 Task: Search one way flight ticket for 5 adults, 2 children, 1 infant in seat and 2 infants on lap in economy from Gustavus: Gustavus Airport to Rock Springs: Southwest Wyoming Regional Airport (rock Springs Sweetwater County Airport) on 8-5-2023. Choice of flights is JetBlue. Number of bags: 1 carry on bag and 1 checked bag. Price is upto 77000. Outbound departure time preference is 7:00.
Action: Mouse pressed left at (346, 307)
Screenshot: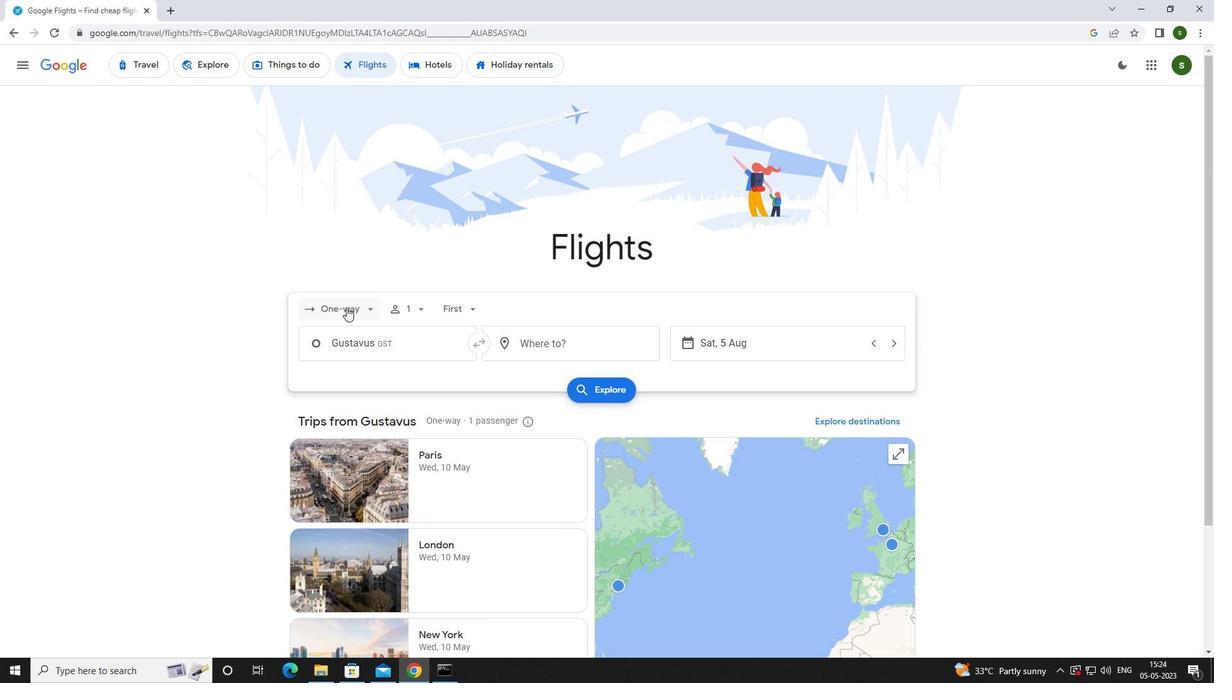 
Action: Mouse moved to (342, 361)
Screenshot: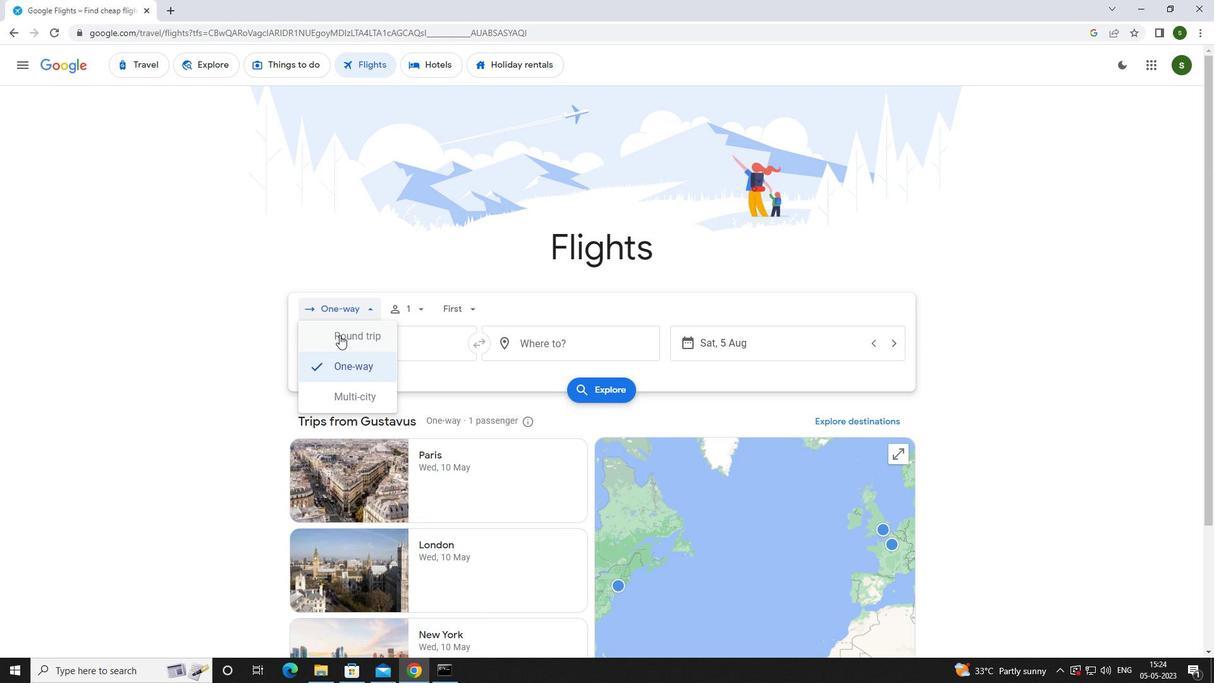 
Action: Mouse pressed left at (342, 361)
Screenshot: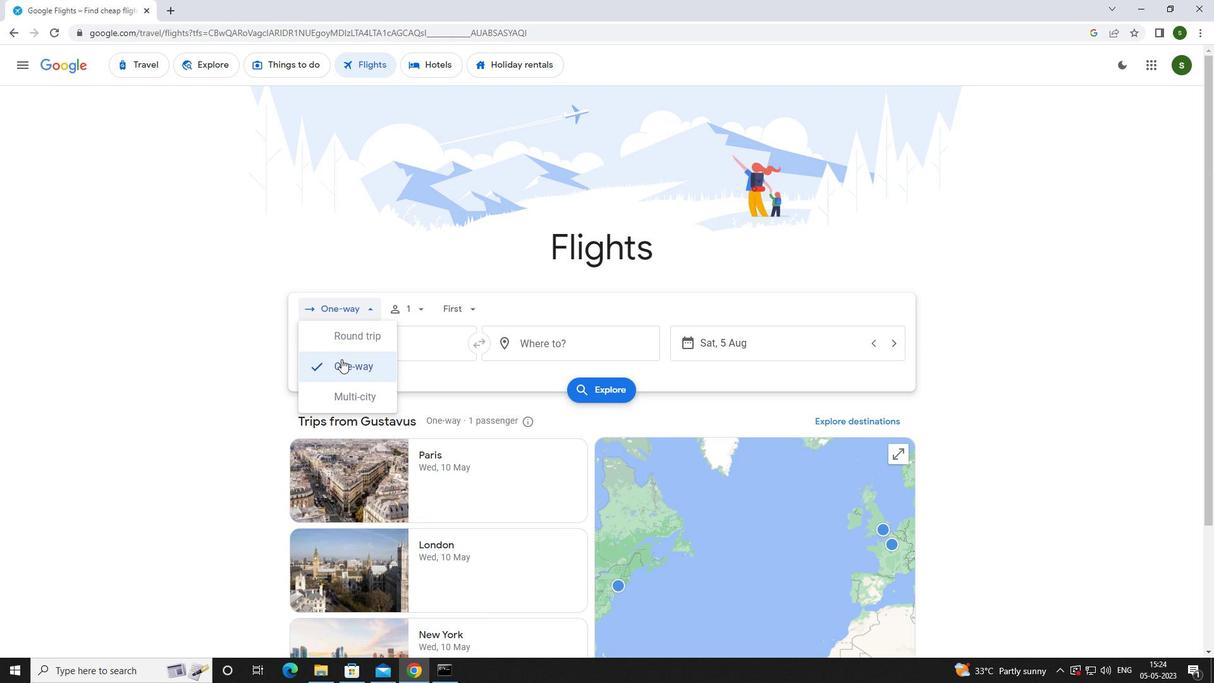 
Action: Mouse moved to (418, 312)
Screenshot: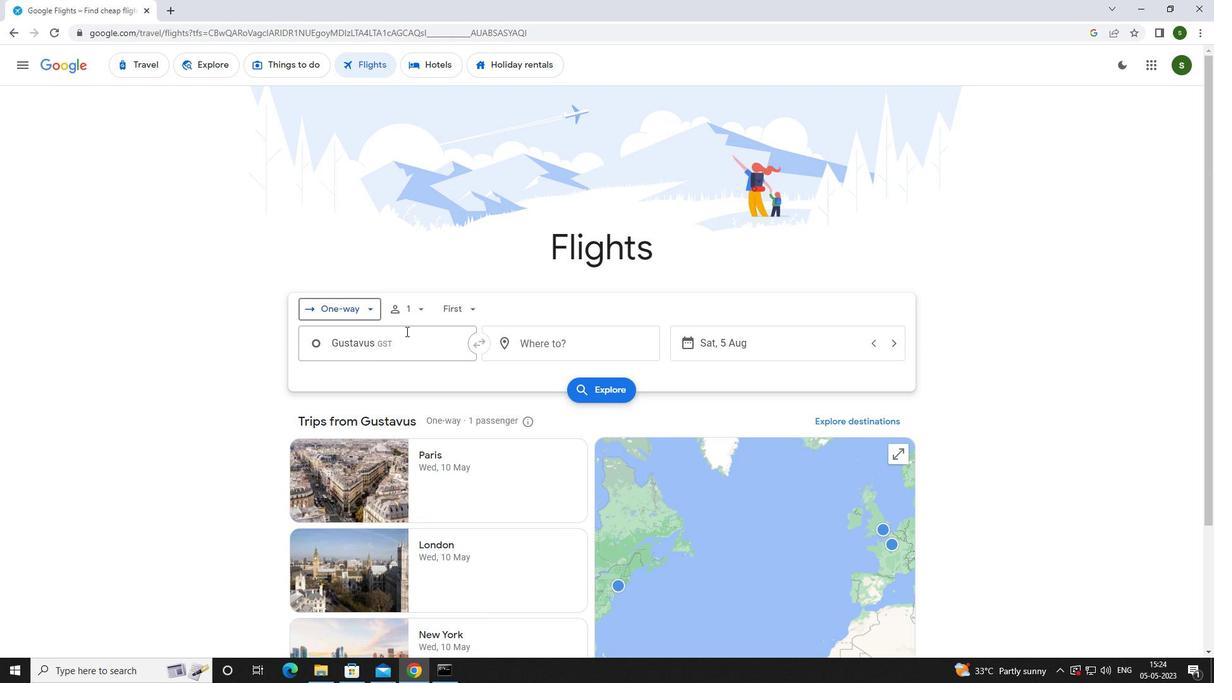
Action: Mouse pressed left at (418, 312)
Screenshot: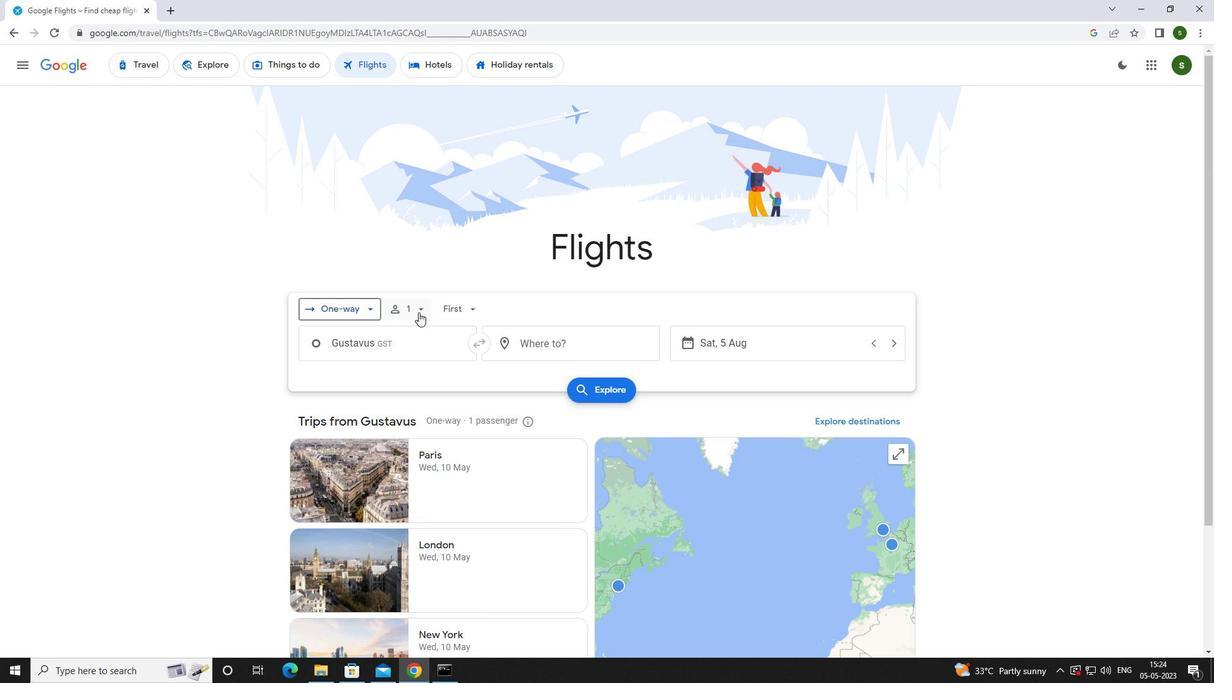 
Action: Mouse moved to (524, 346)
Screenshot: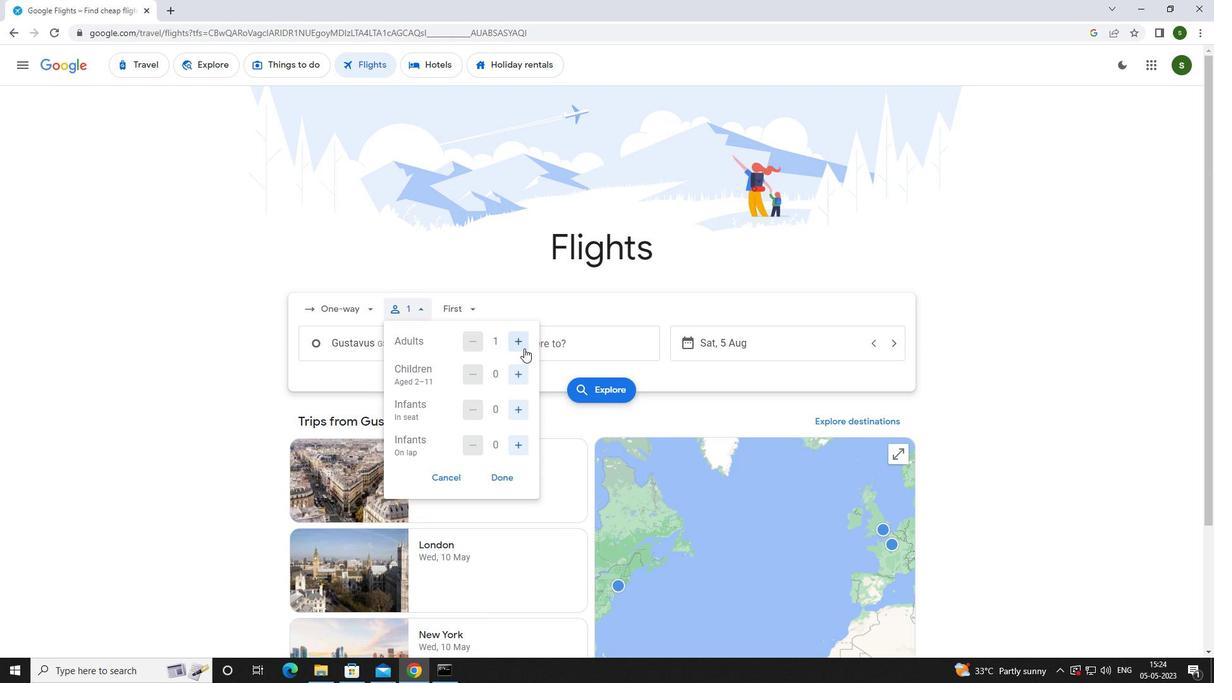 
Action: Mouse pressed left at (524, 346)
Screenshot: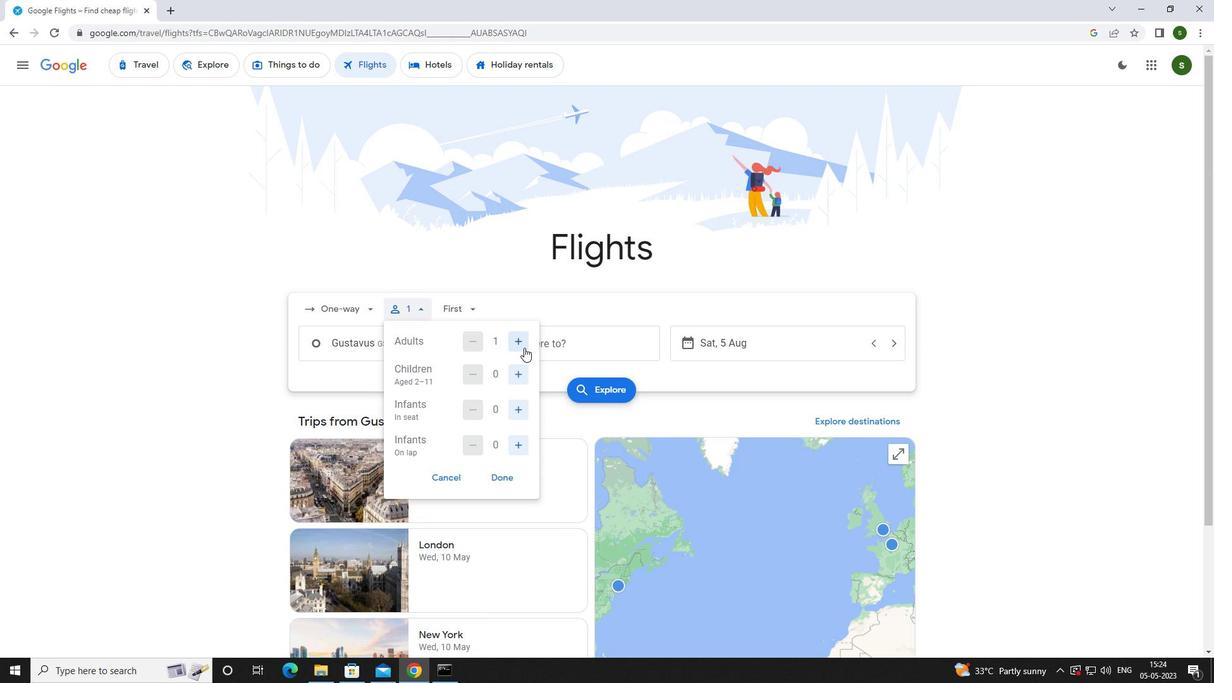 
Action: Mouse pressed left at (524, 346)
Screenshot: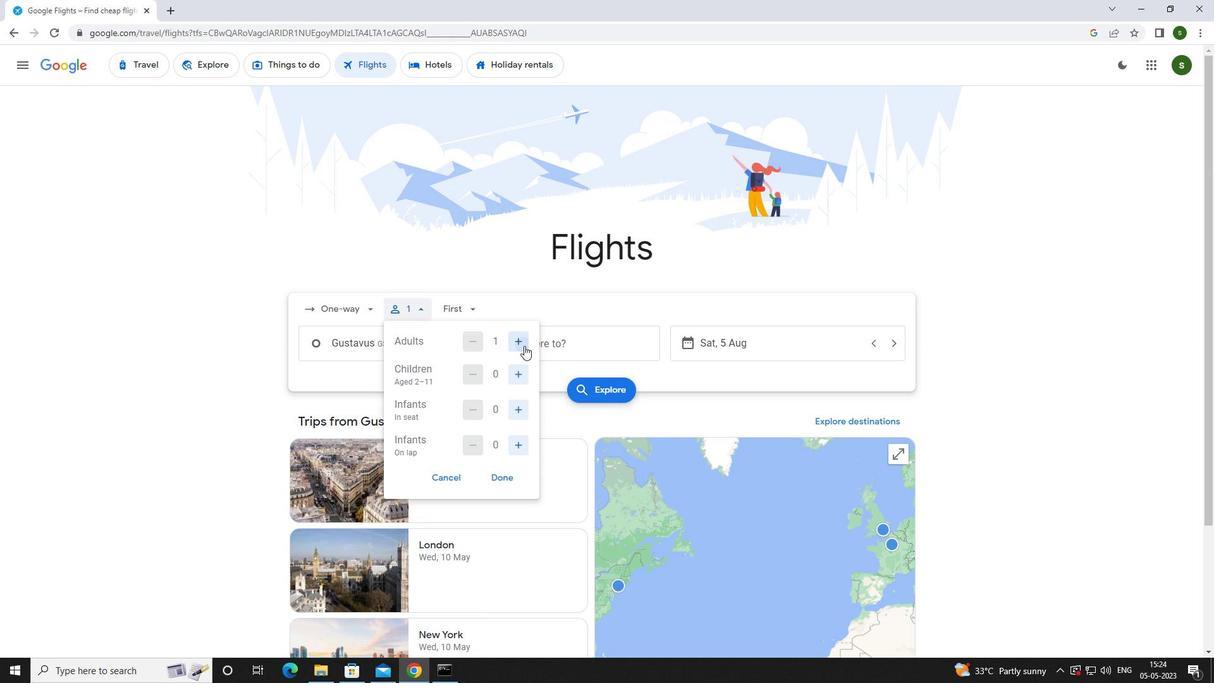
Action: Mouse pressed left at (524, 346)
Screenshot: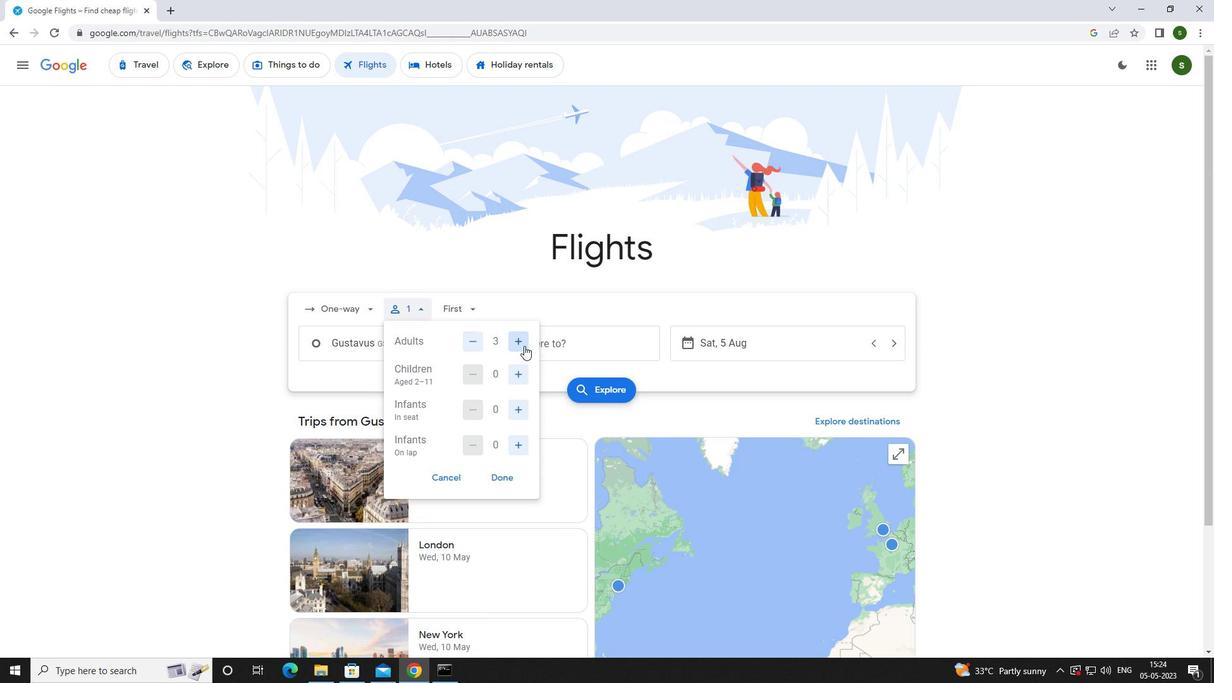 
Action: Mouse pressed left at (524, 346)
Screenshot: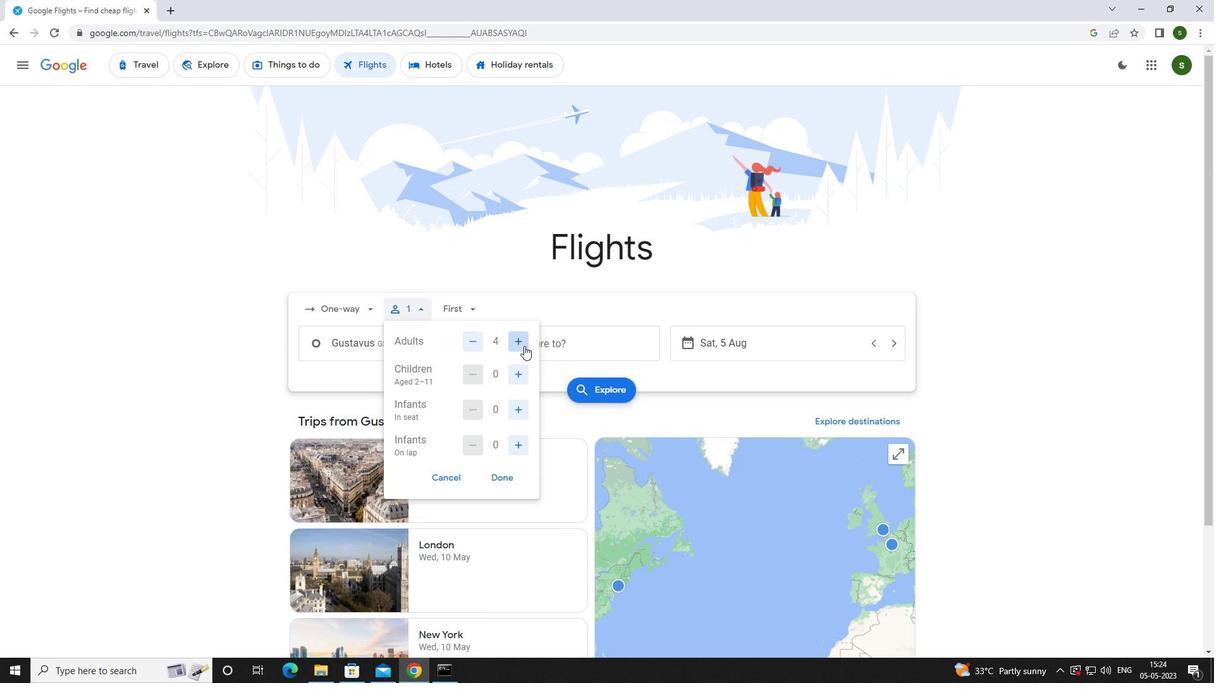 
Action: Mouse moved to (518, 376)
Screenshot: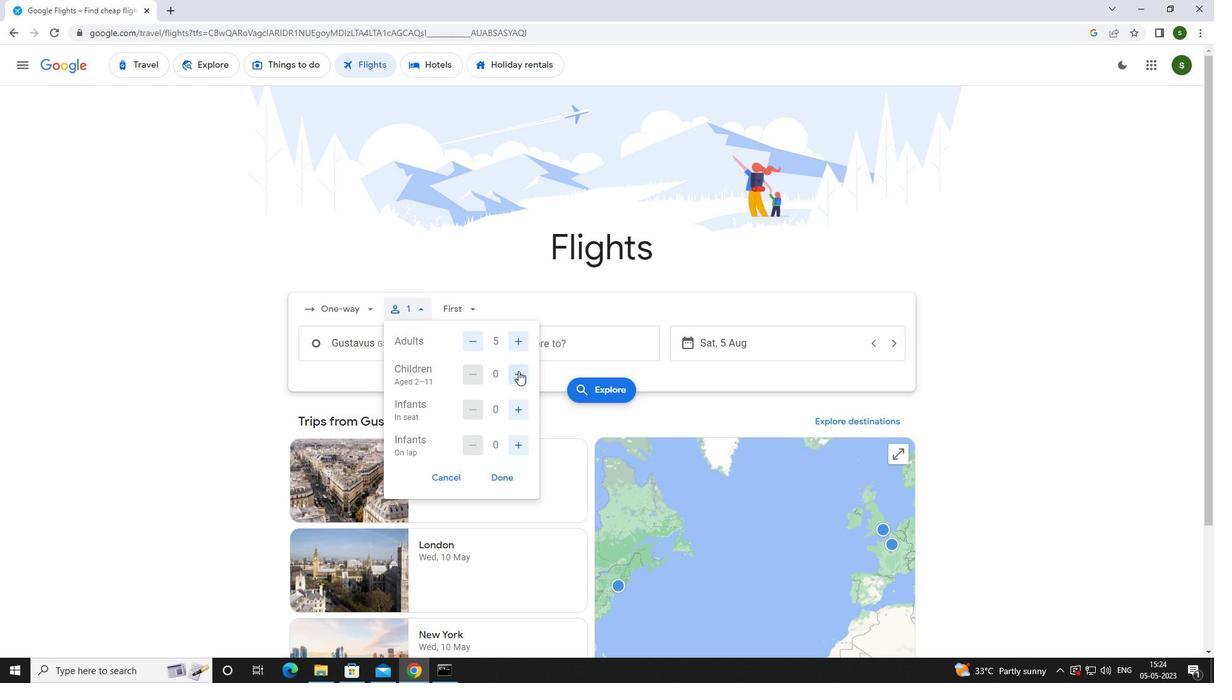 
Action: Mouse pressed left at (518, 376)
Screenshot: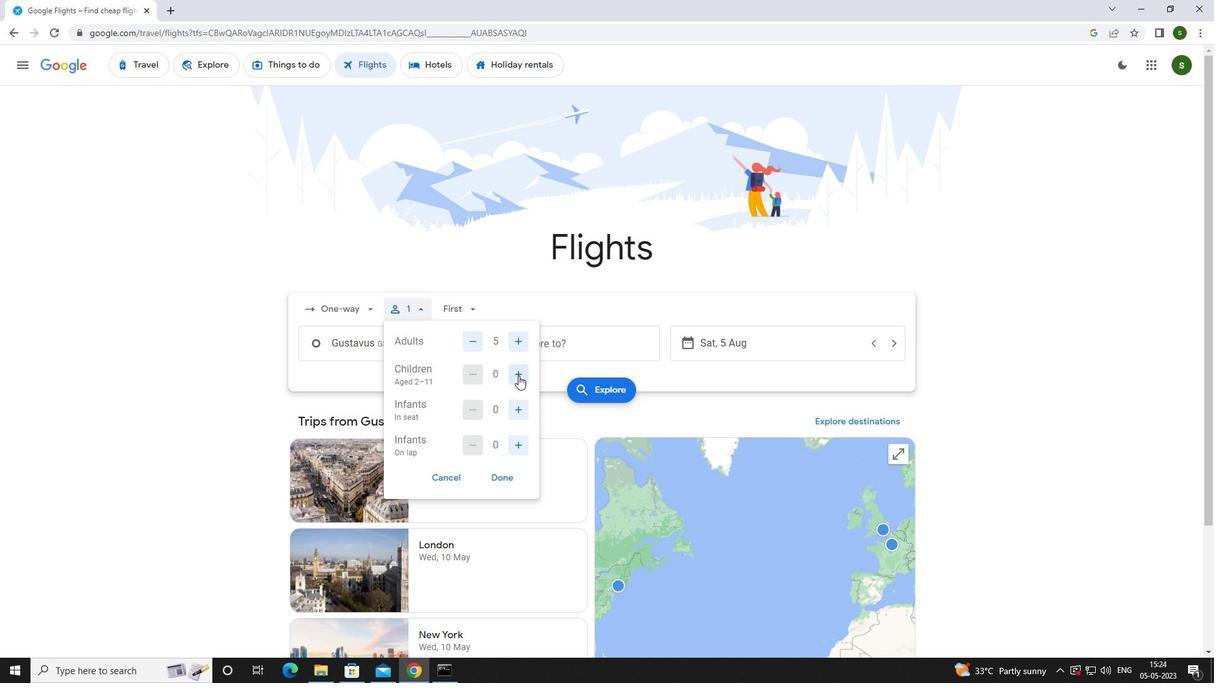 
Action: Mouse pressed left at (518, 376)
Screenshot: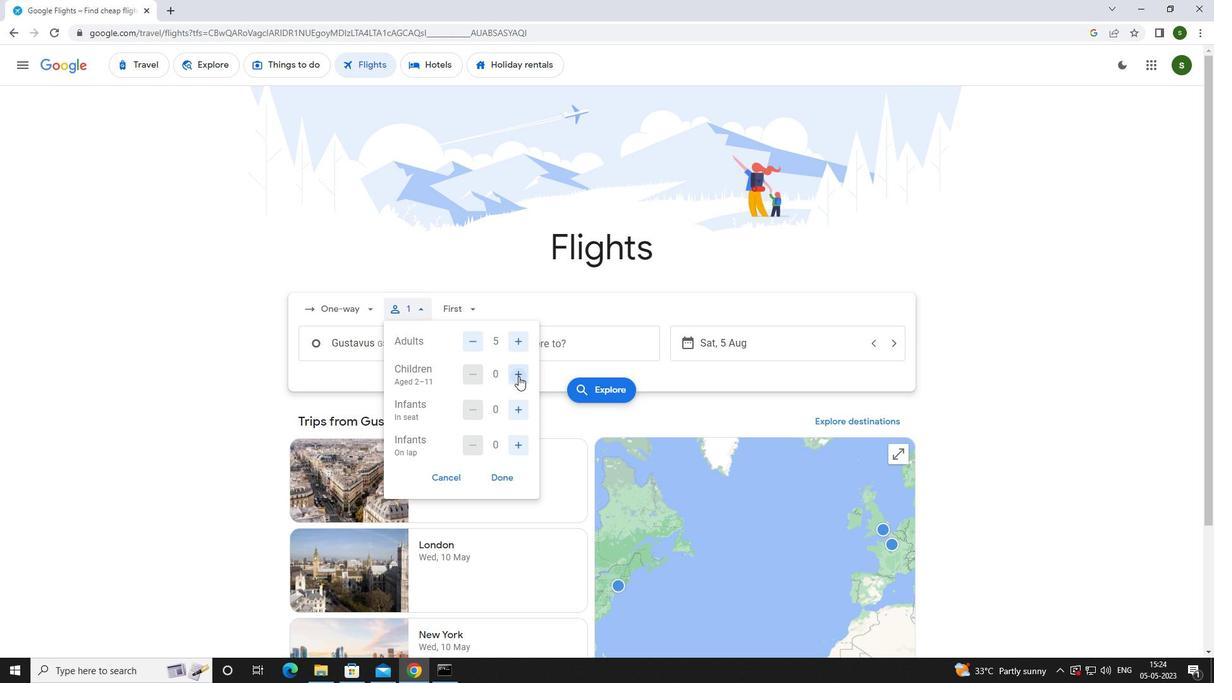 
Action: Mouse moved to (516, 403)
Screenshot: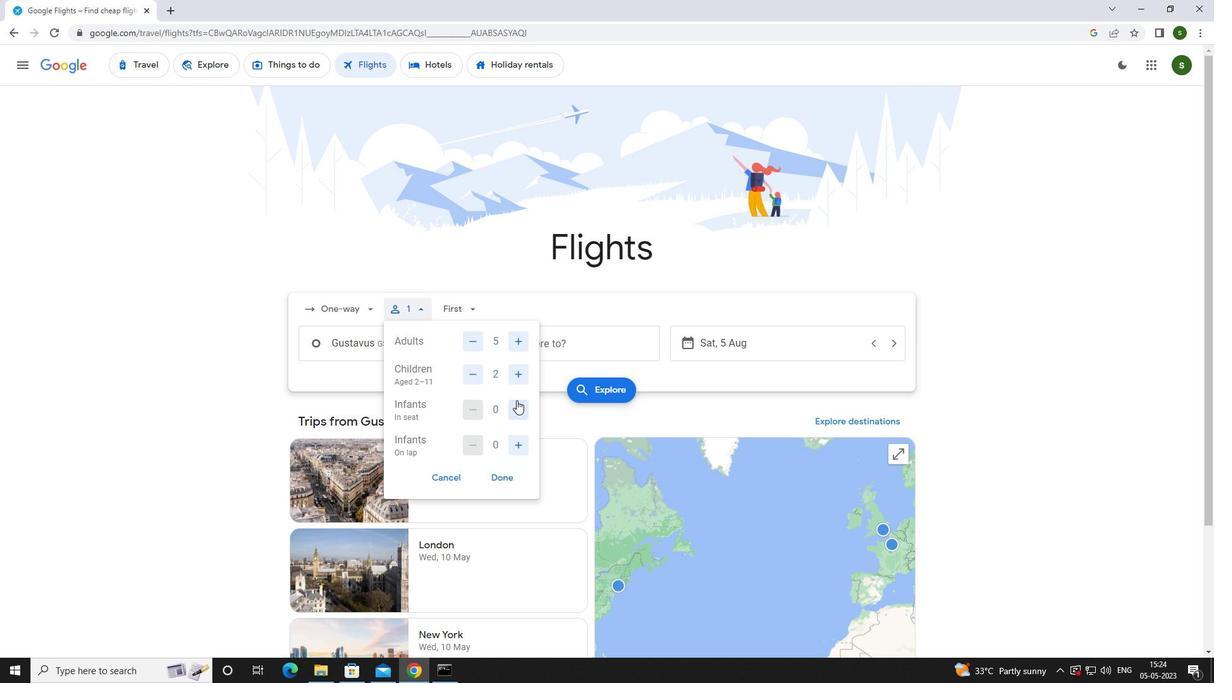 
Action: Mouse pressed left at (516, 403)
Screenshot: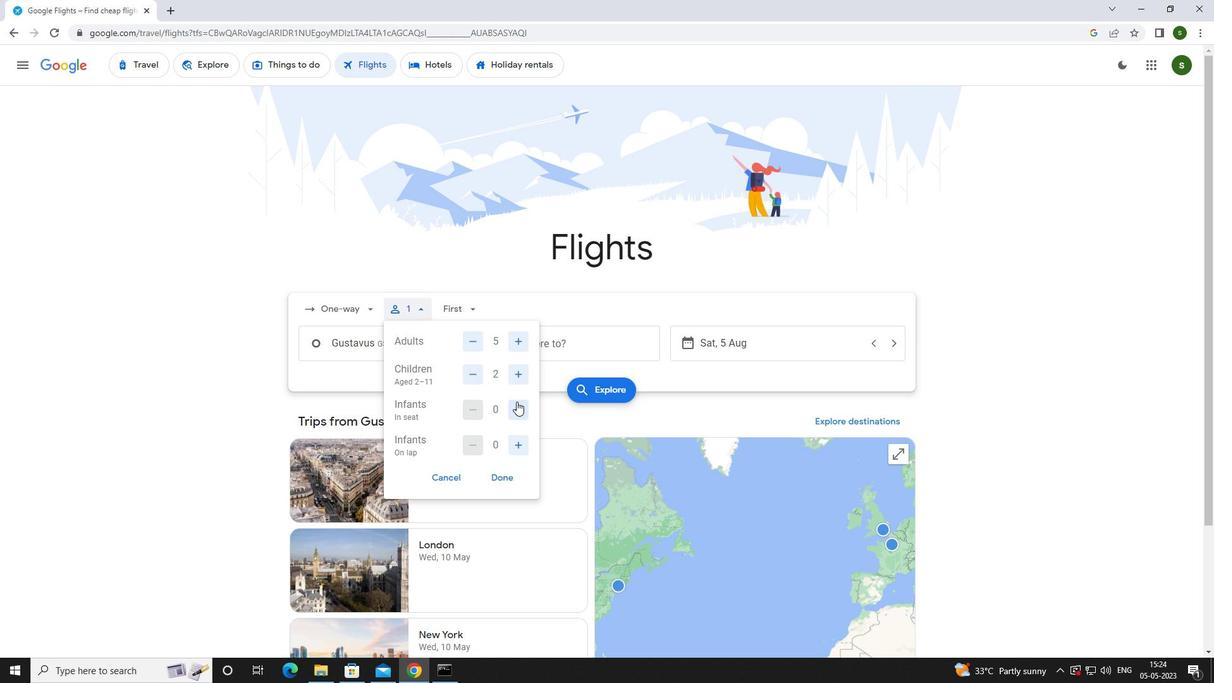 
Action: Mouse moved to (520, 446)
Screenshot: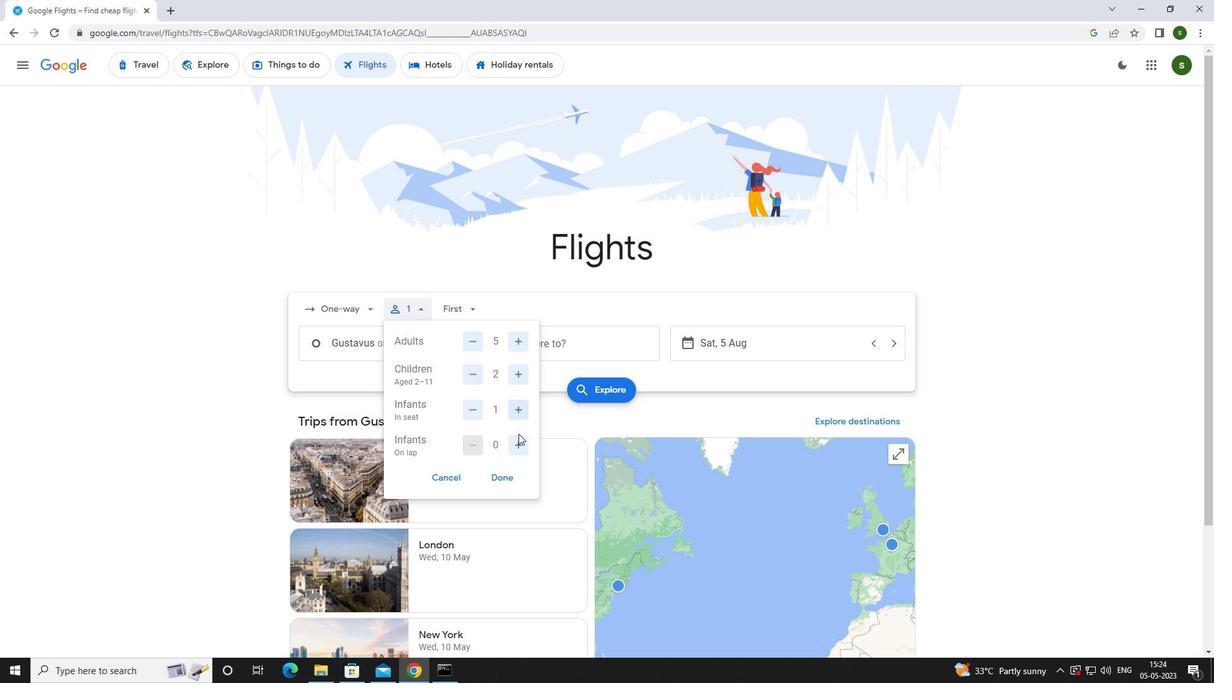 
Action: Mouse pressed left at (520, 446)
Screenshot: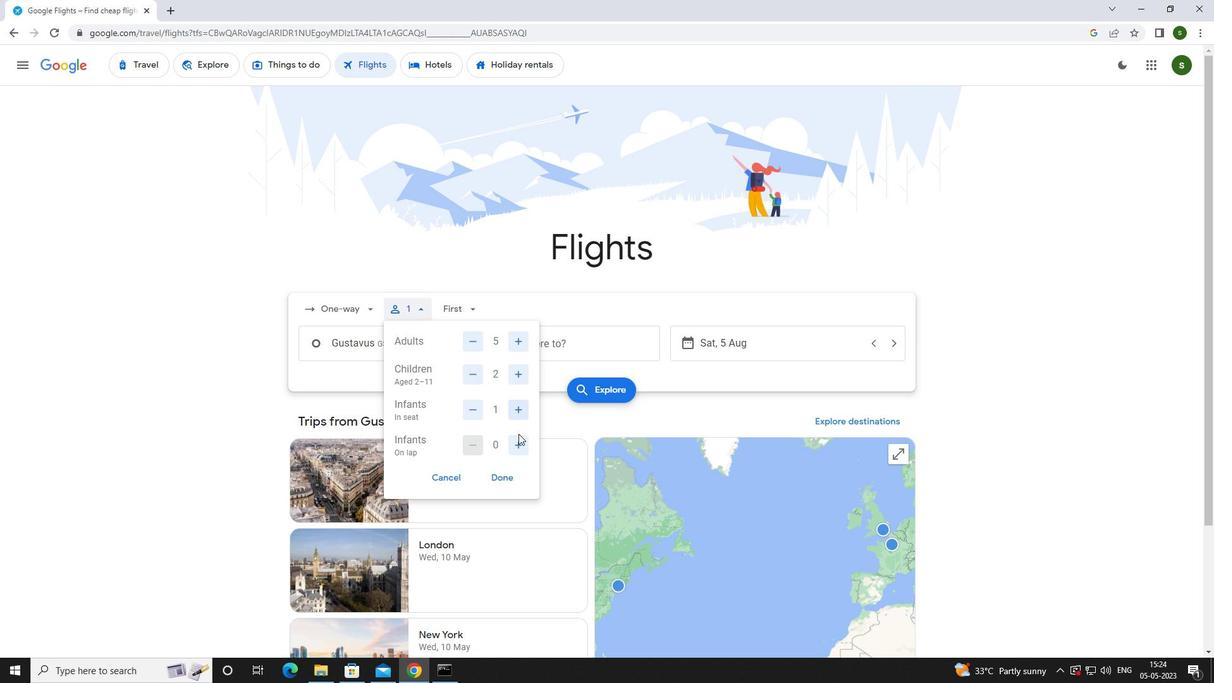 
Action: Mouse moved to (472, 305)
Screenshot: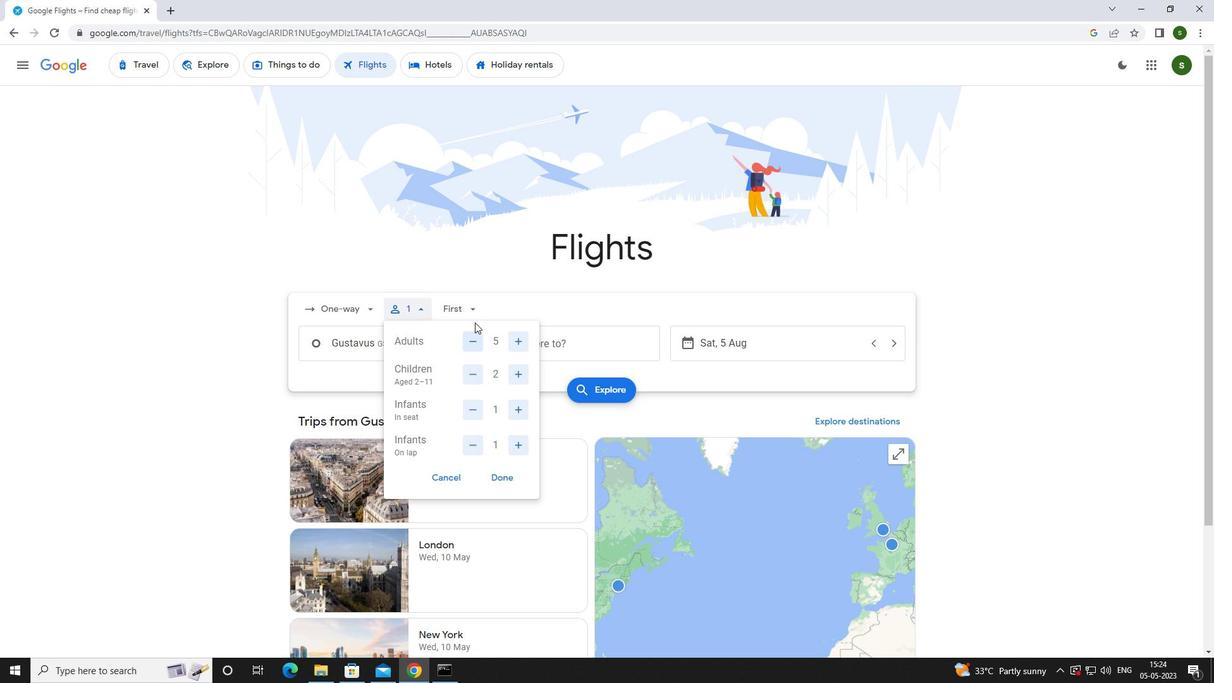 
Action: Mouse pressed left at (472, 305)
Screenshot: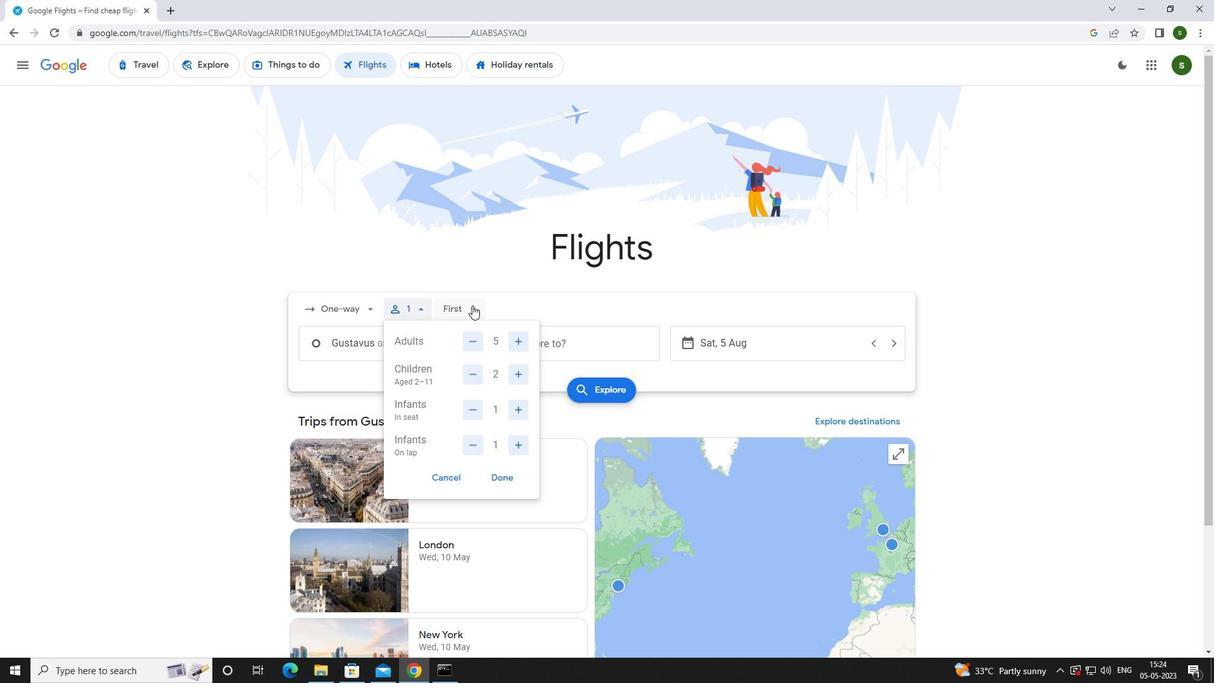 
Action: Mouse moved to (489, 340)
Screenshot: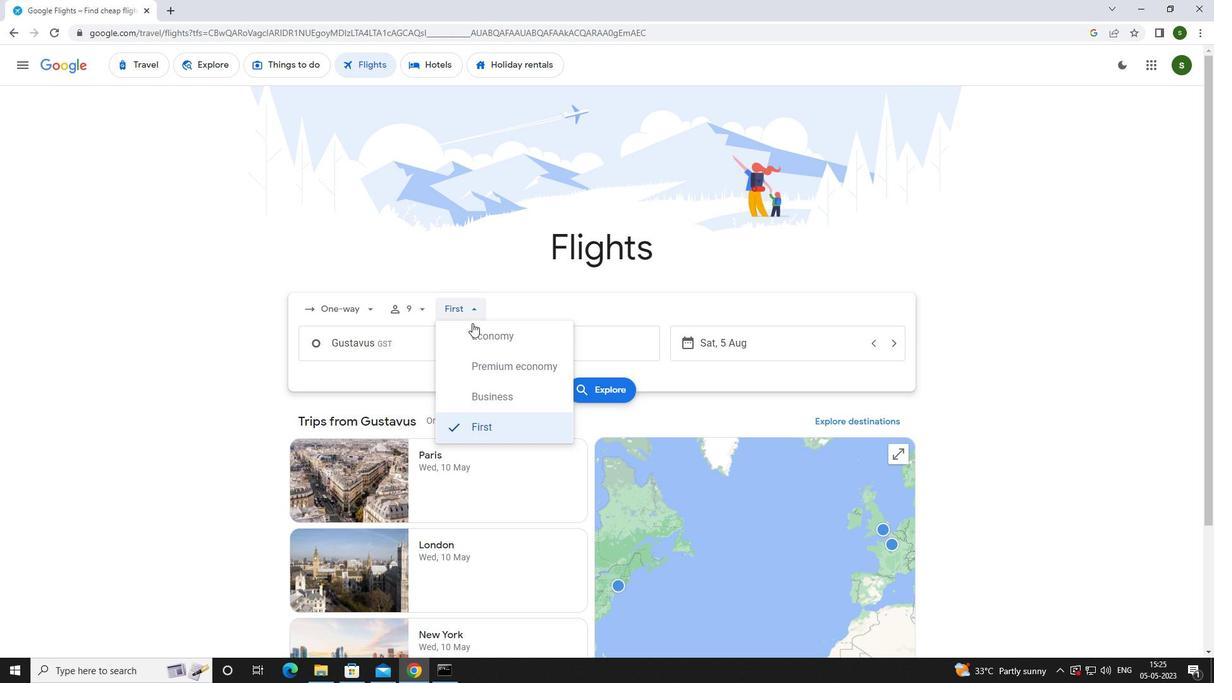 
Action: Mouse pressed left at (489, 340)
Screenshot: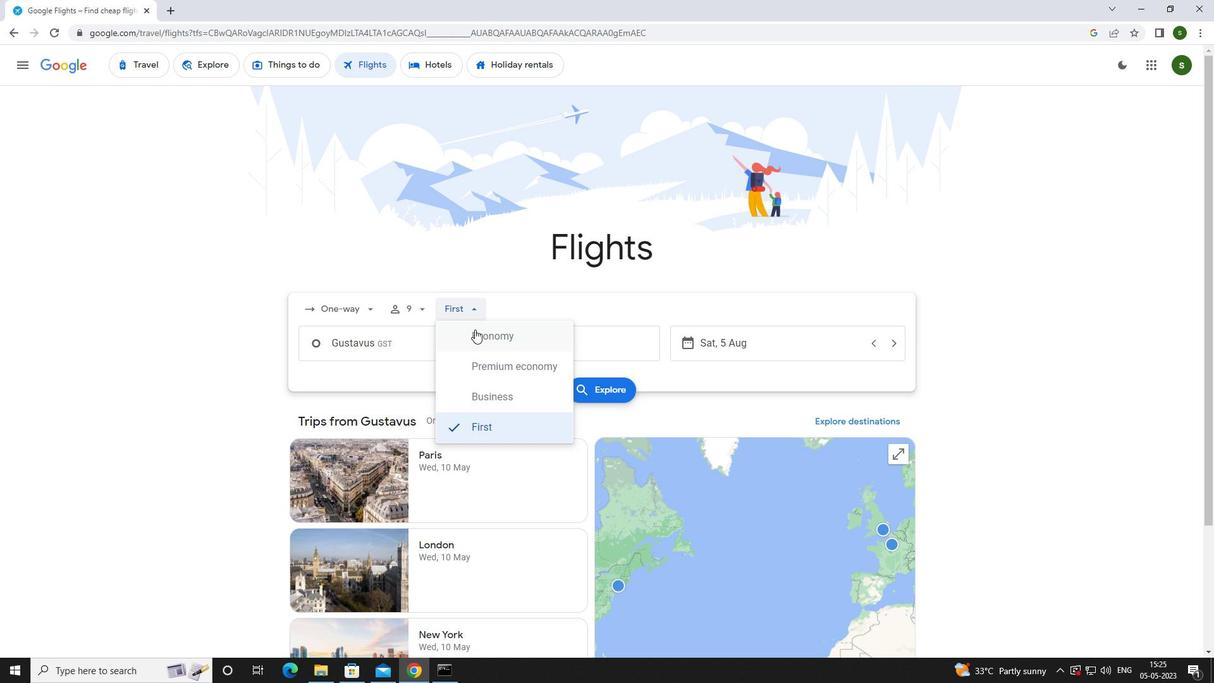 
Action: Mouse moved to (439, 344)
Screenshot: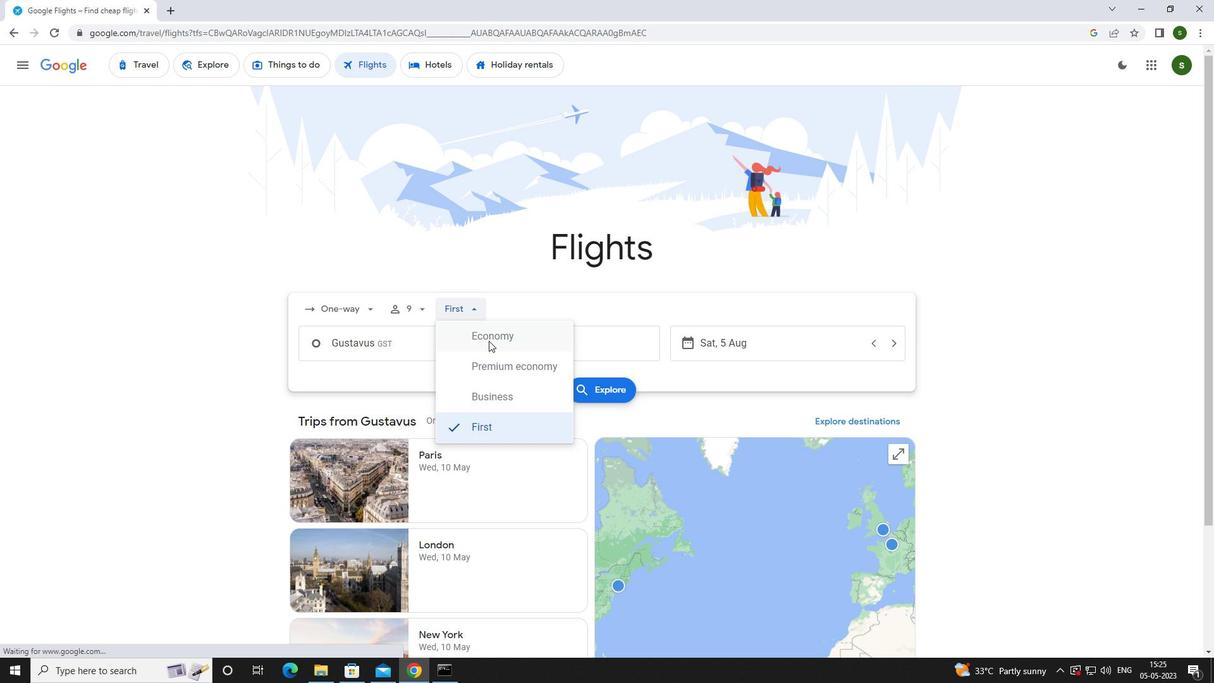 
Action: Mouse pressed left at (439, 344)
Screenshot: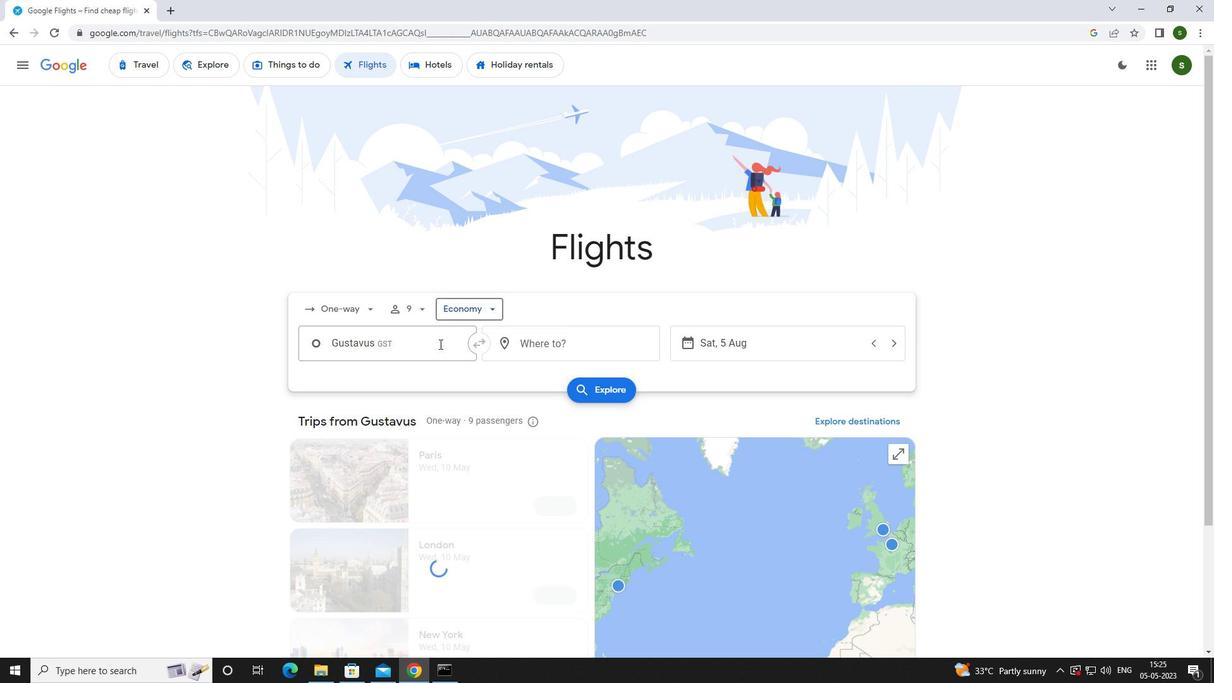 
Action: Mouse moved to (439, 344)
Screenshot: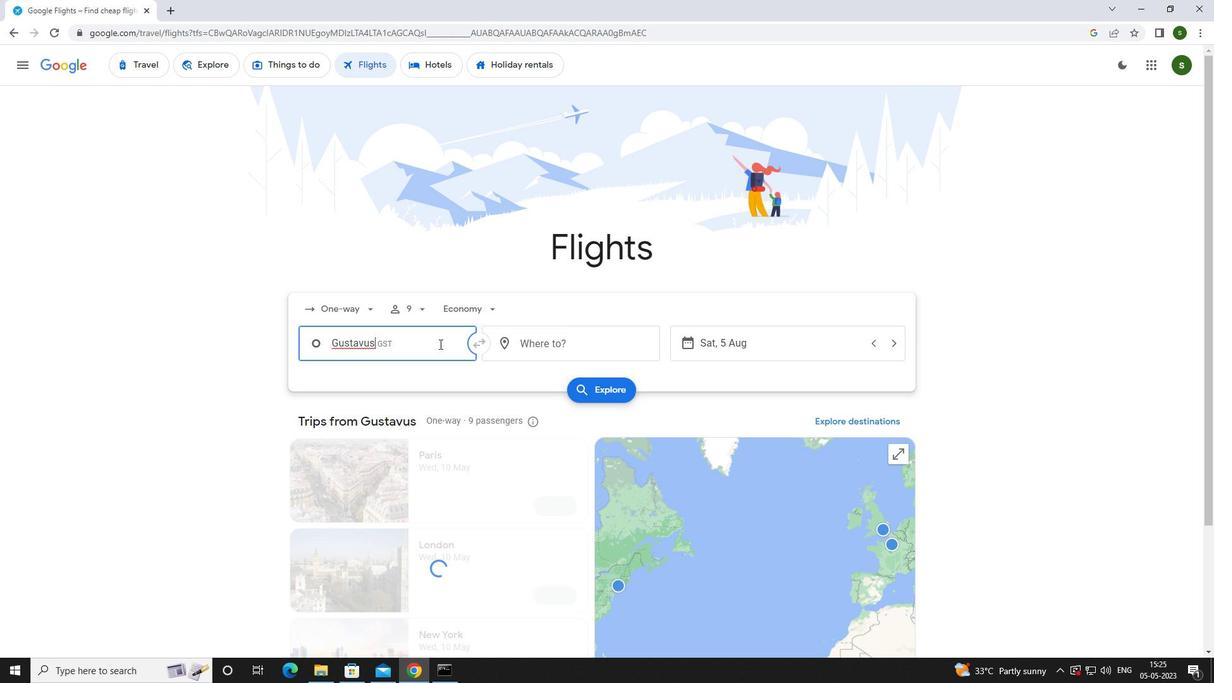 
Action: Key pressed <Key.caps_lock>g<Key.caps_lock>ustavus
Screenshot: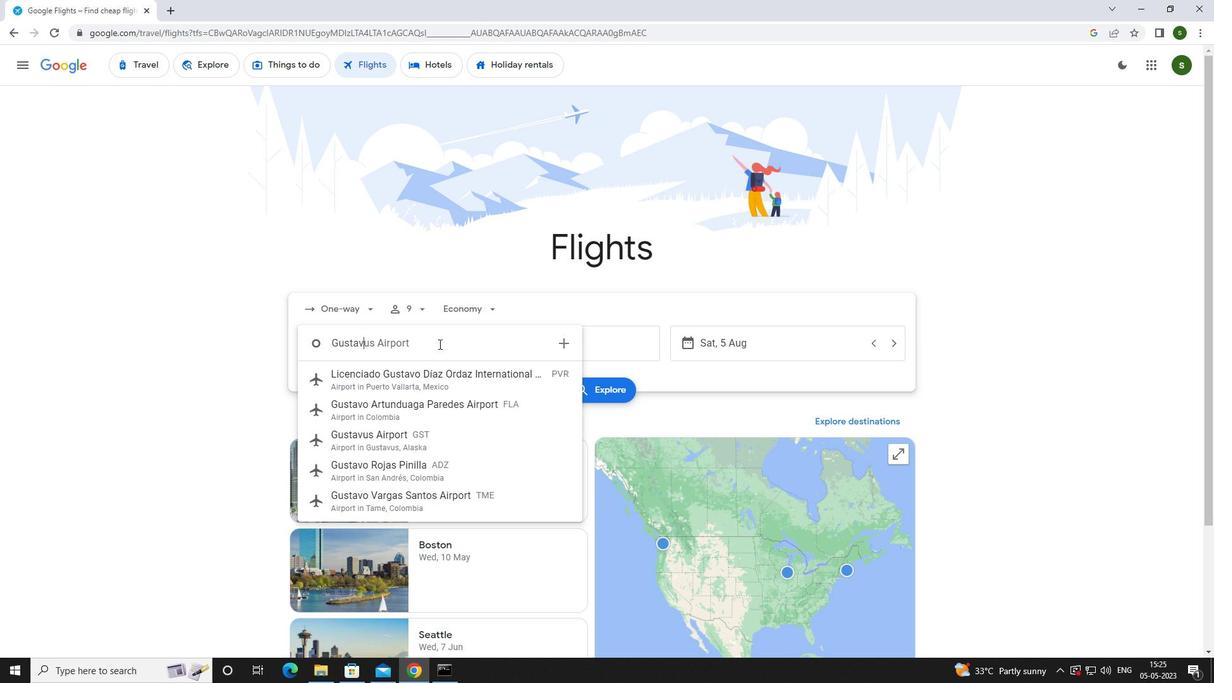 
Action: Mouse moved to (437, 372)
Screenshot: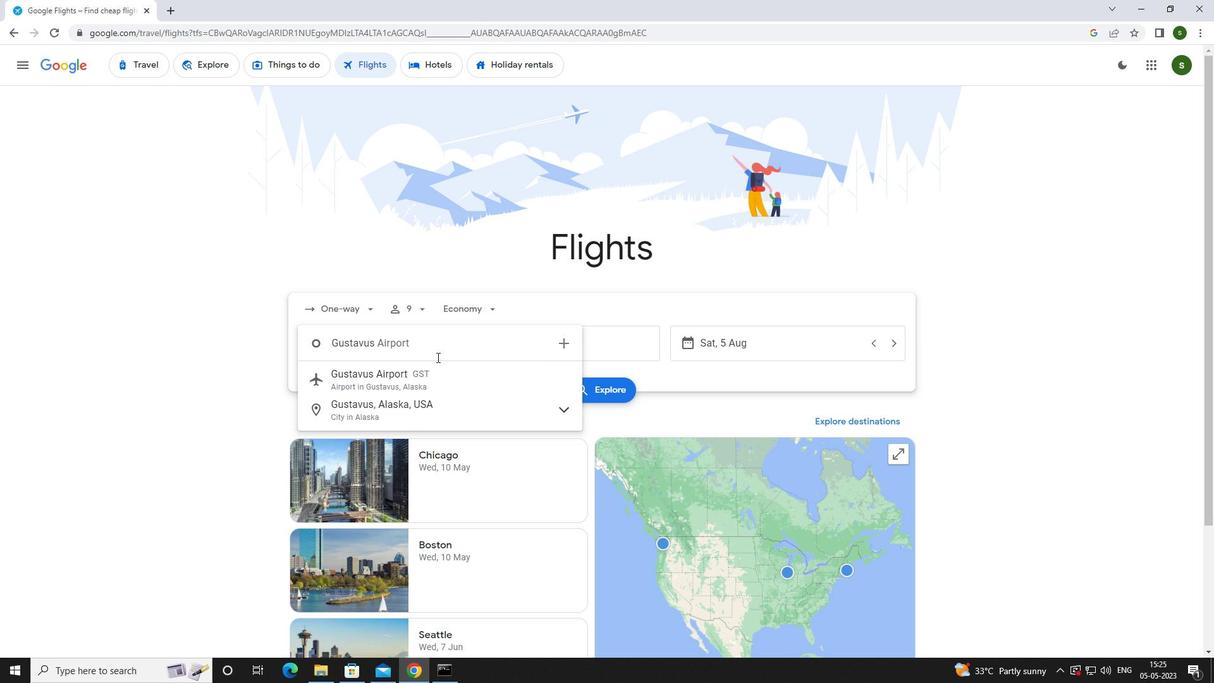 
Action: Mouse pressed left at (437, 372)
Screenshot: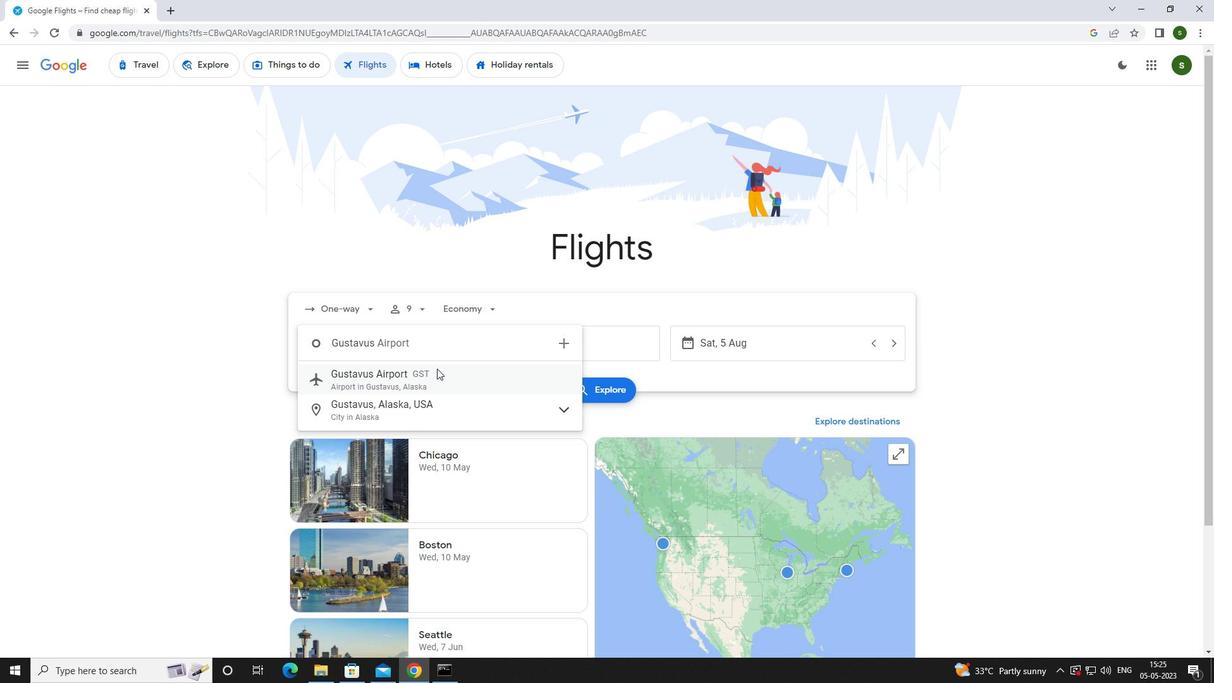 
Action: Mouse moved to (576, 349)
Screenshot: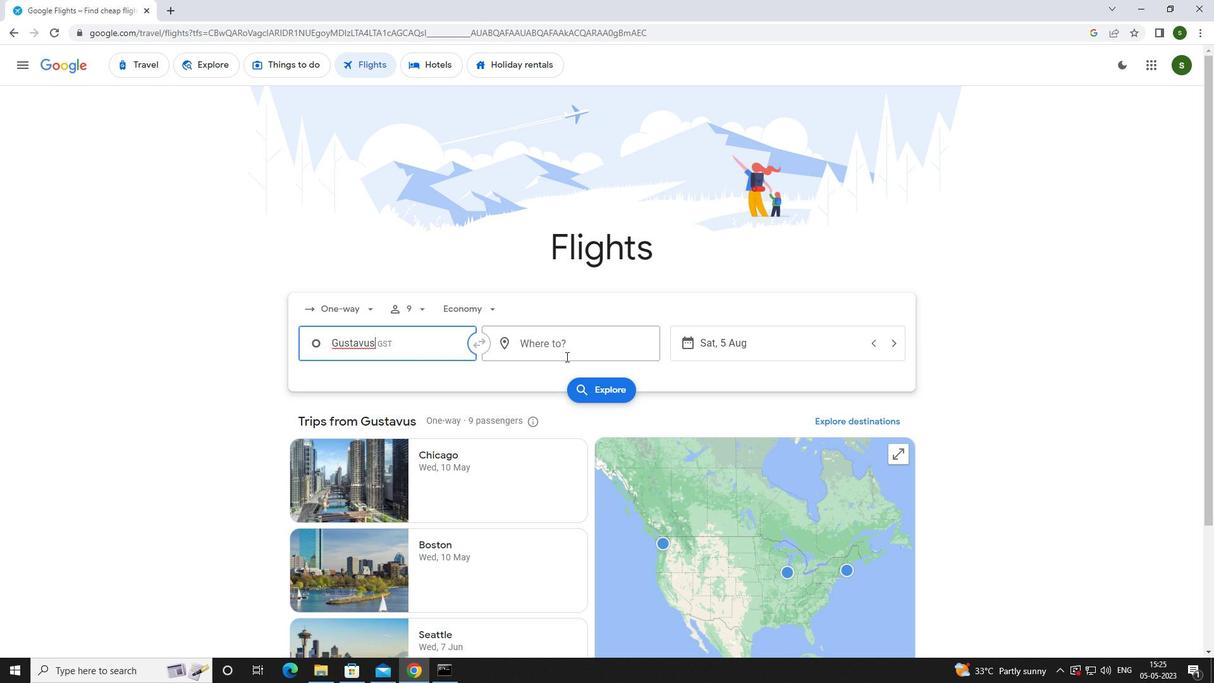 
Action: Mouse pressed left at (576, 349)
Screenshot: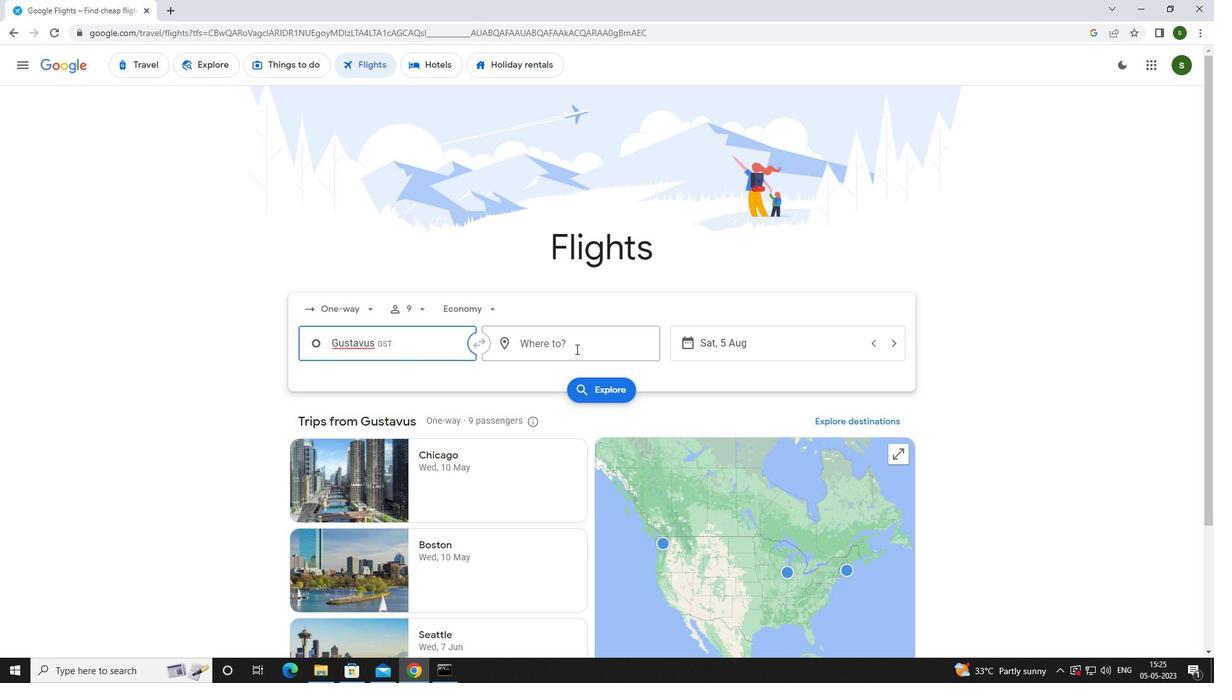 
Action: Key pressed <Key.caps_lock>r<Key.caps_lock>ock<Key.space><Key.caps_lock>s<Key.caps_lock>pring
Screenshot: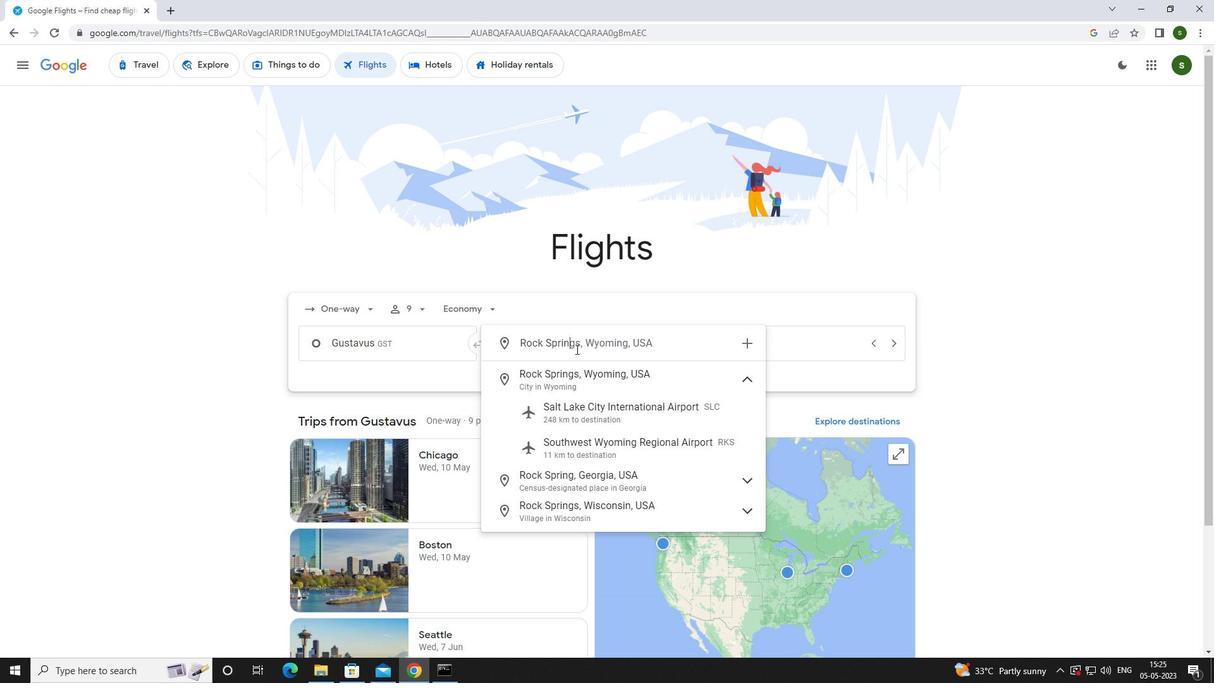 
Action: Mouse moved to (589, 439)
Screenshot: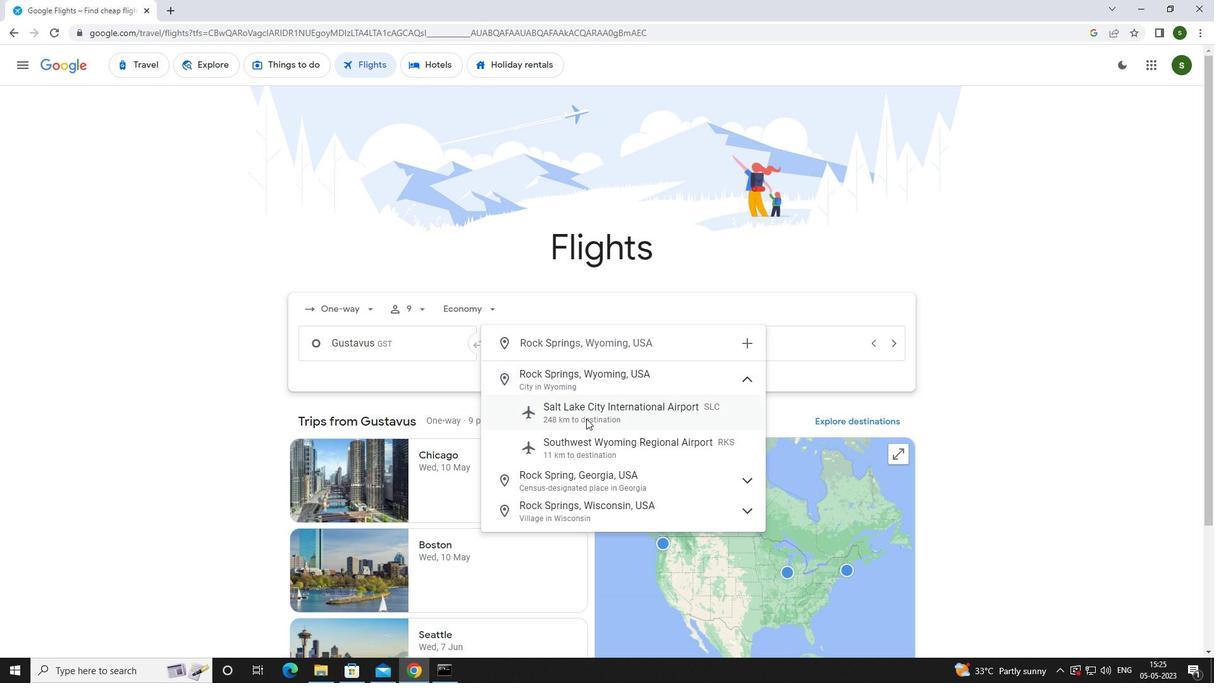 
Action: Mouse pressed left at (589, 439)
Screenshot: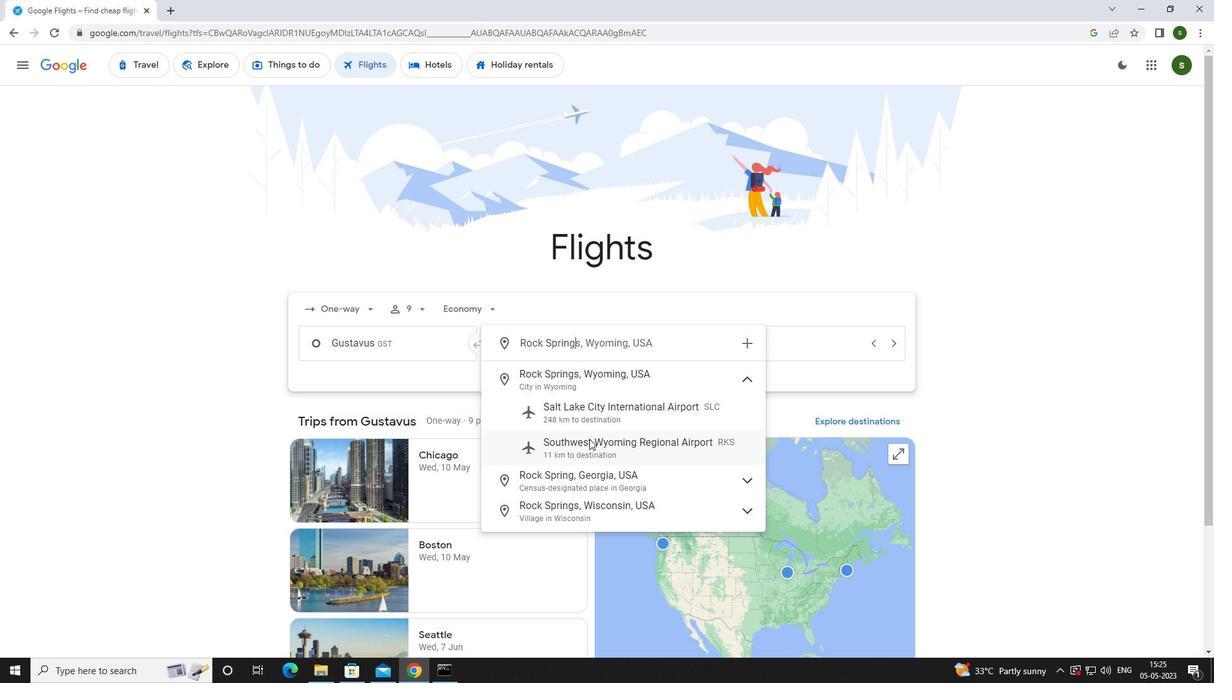 
Action: Mouse moved to (762, 339)
Screenshot: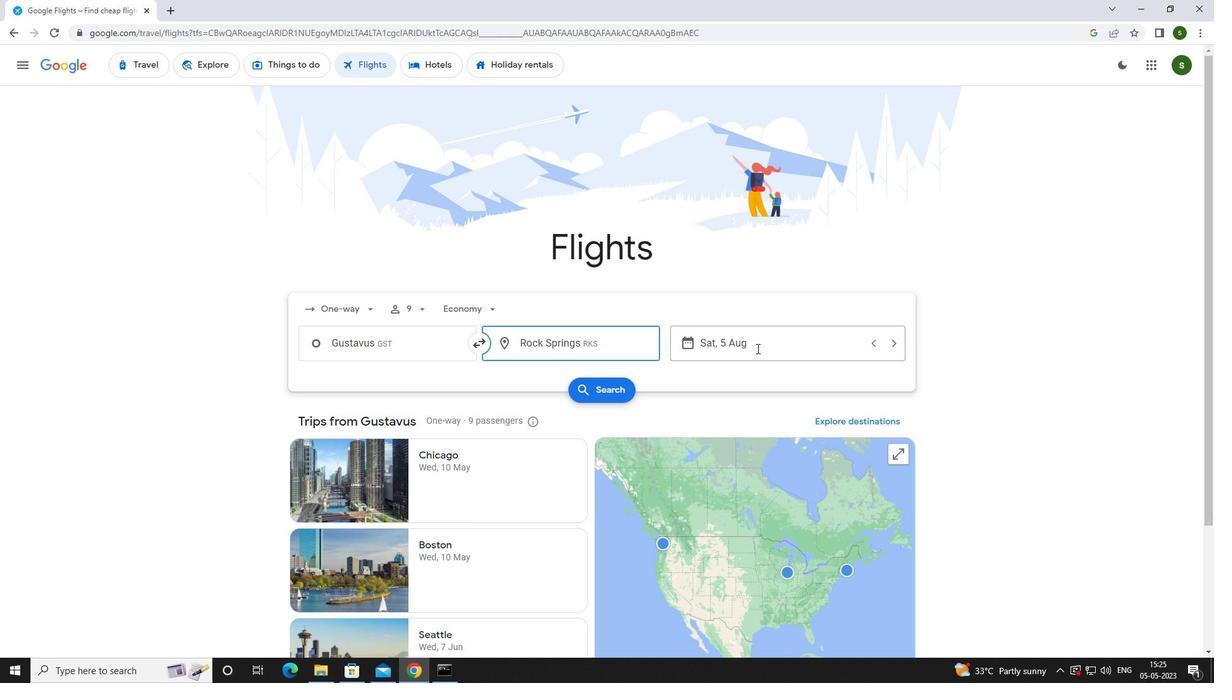 
Action: Mouse pressed left at (762, 339)
Screenshot: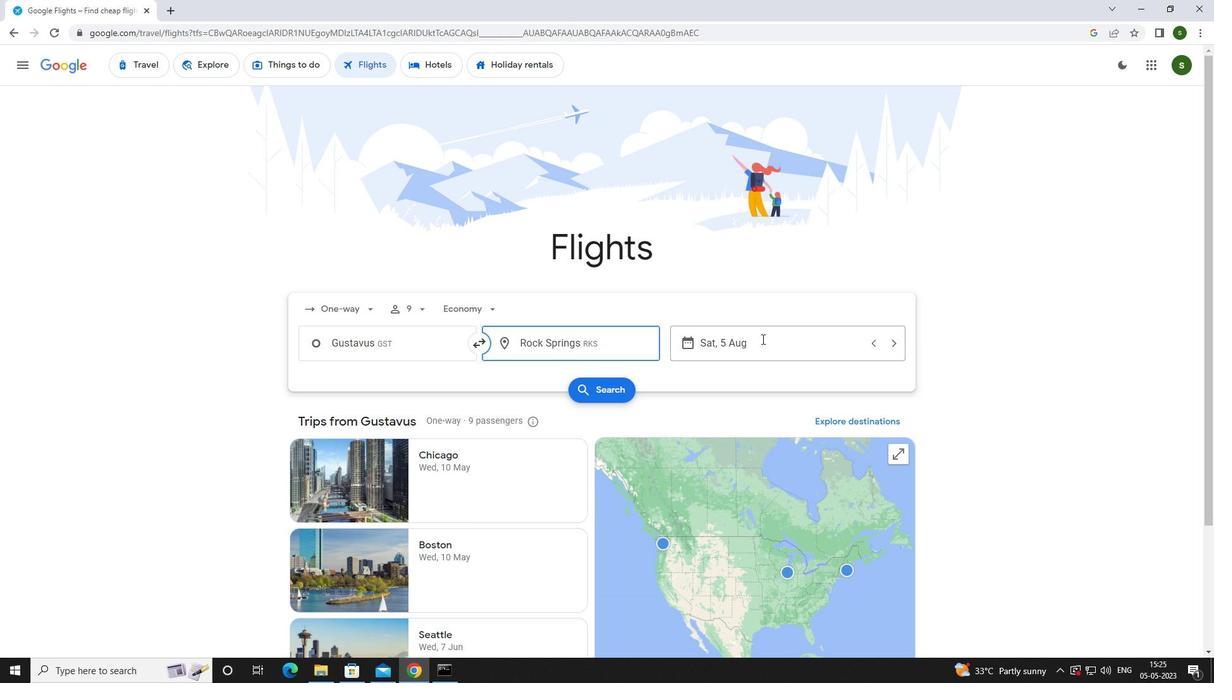 
Action: Mouse moved to (634, 426)
Screenshot: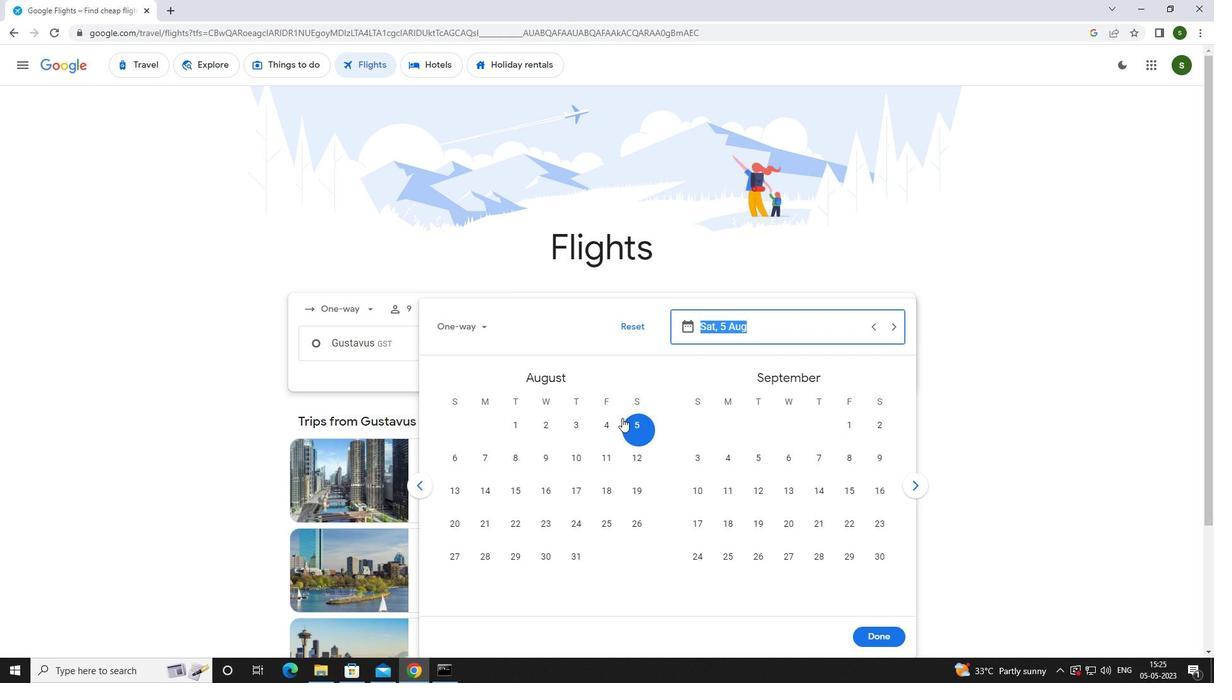 
Action: Mouse pressed left at (634, 426)
Screenshot: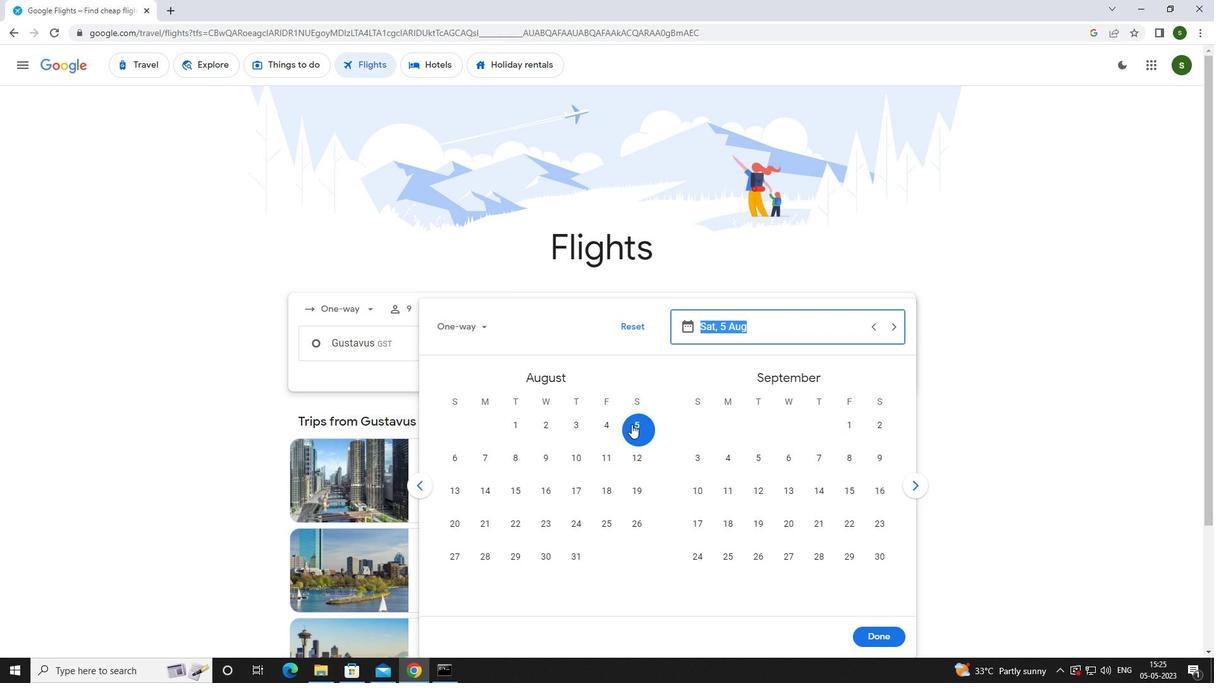 
Action: Mouse moved to (884, 639)
Screenshot: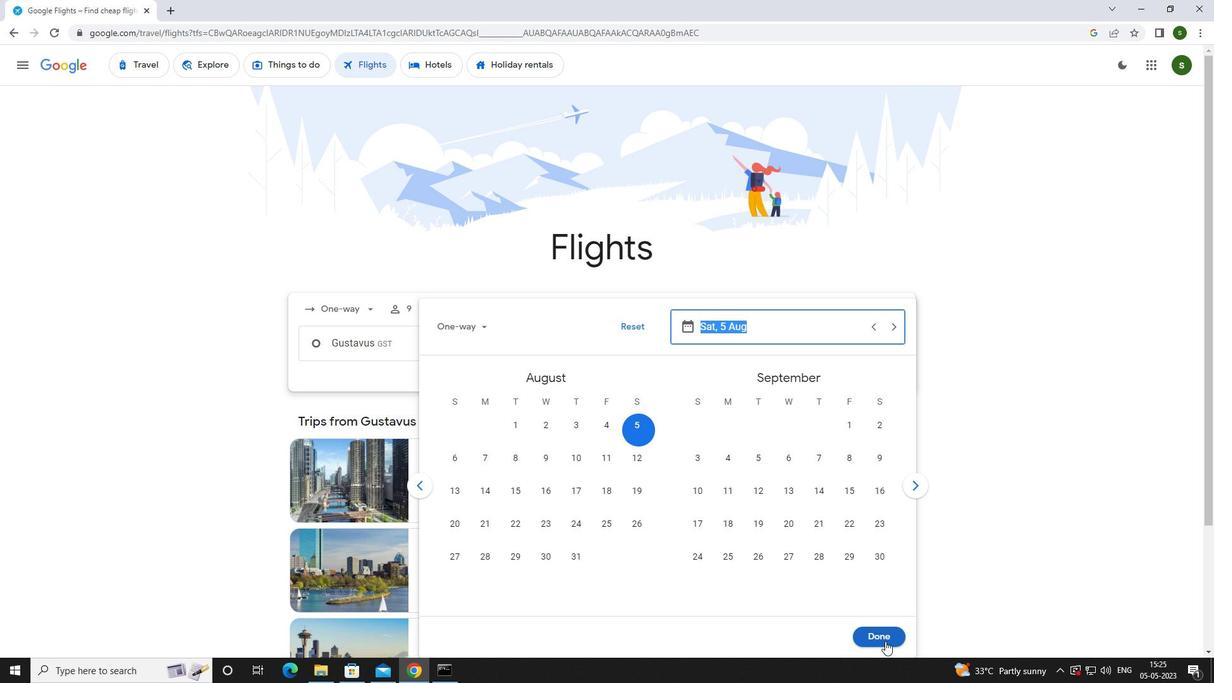 
Action: Mouse pressed left at (884, 639)
Screenshot: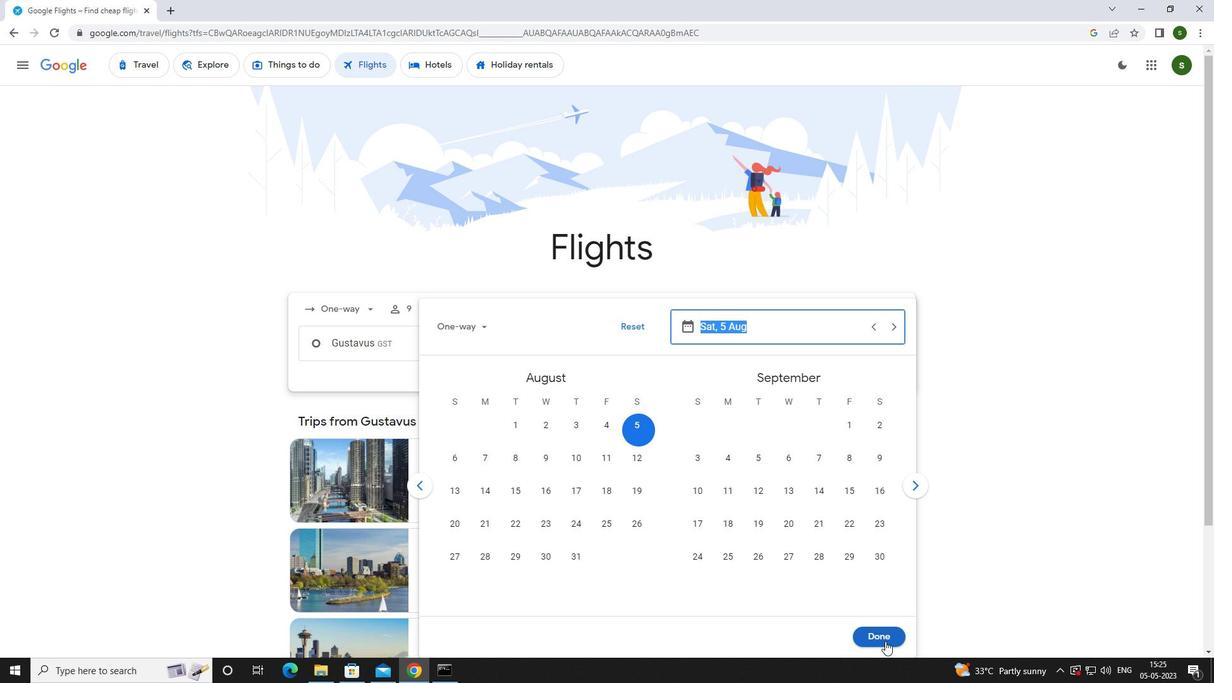 
Action: Mouse moved to (594, 379)
Screenshot: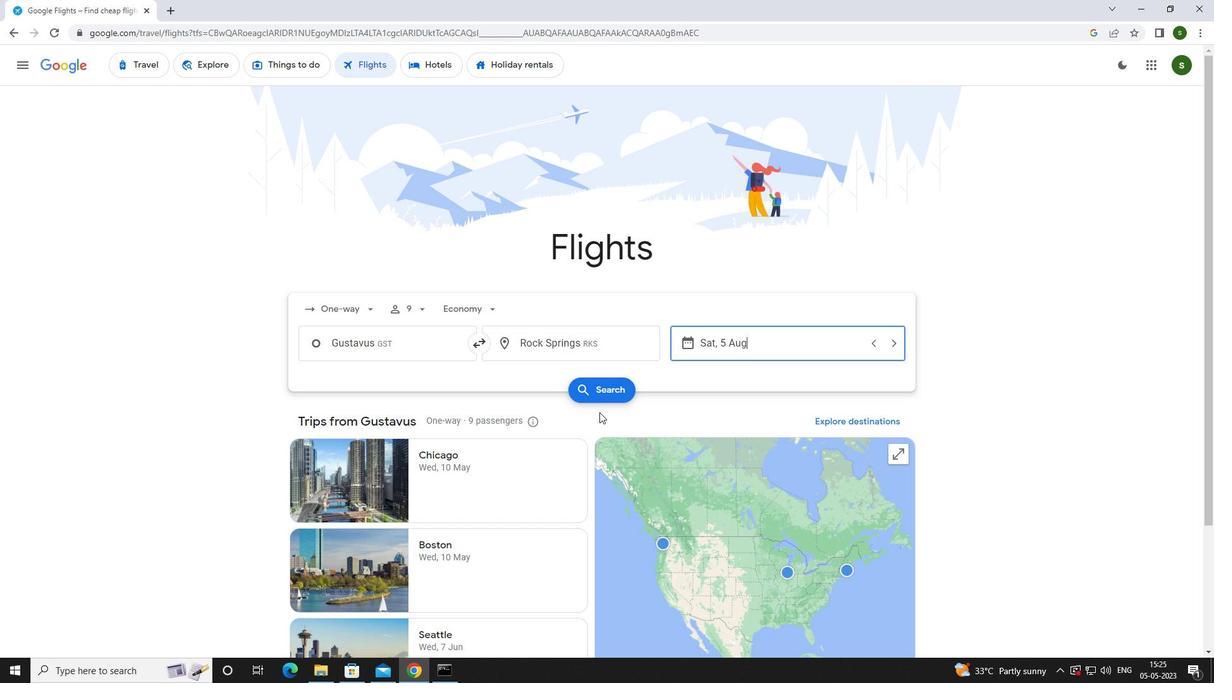 
Action: Mouse pressed left at (594, 379)
Screenshot: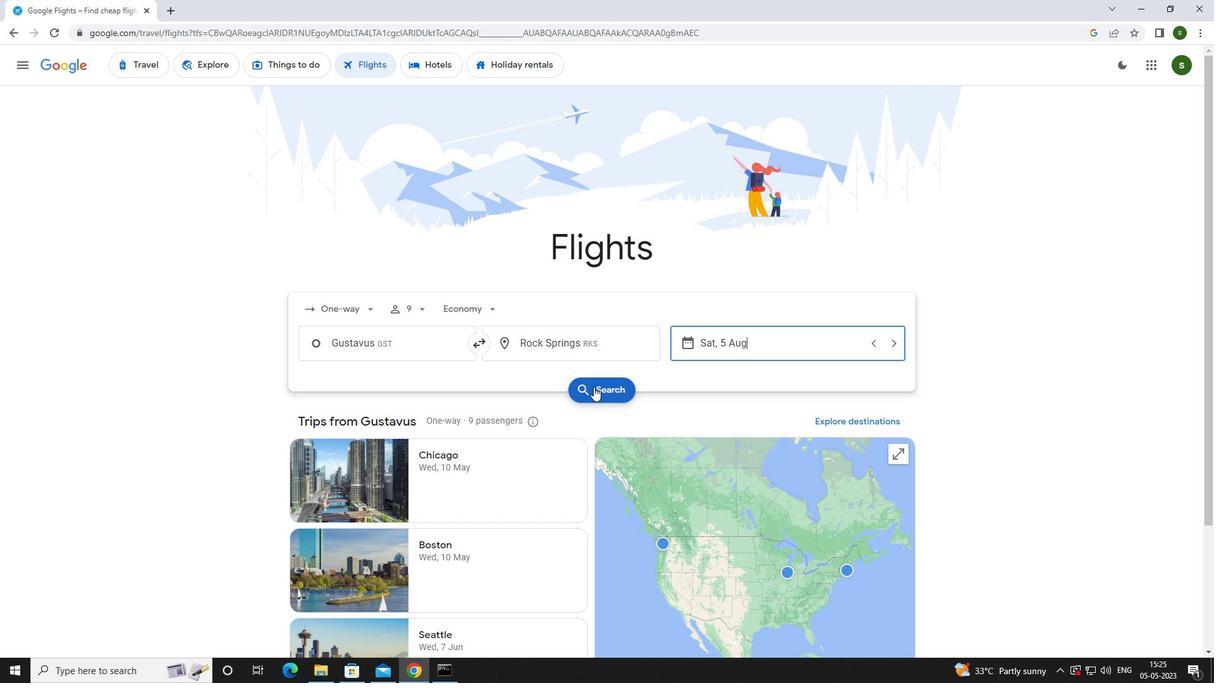 
Action: Mouse moved to (336, 186)
Screenshot: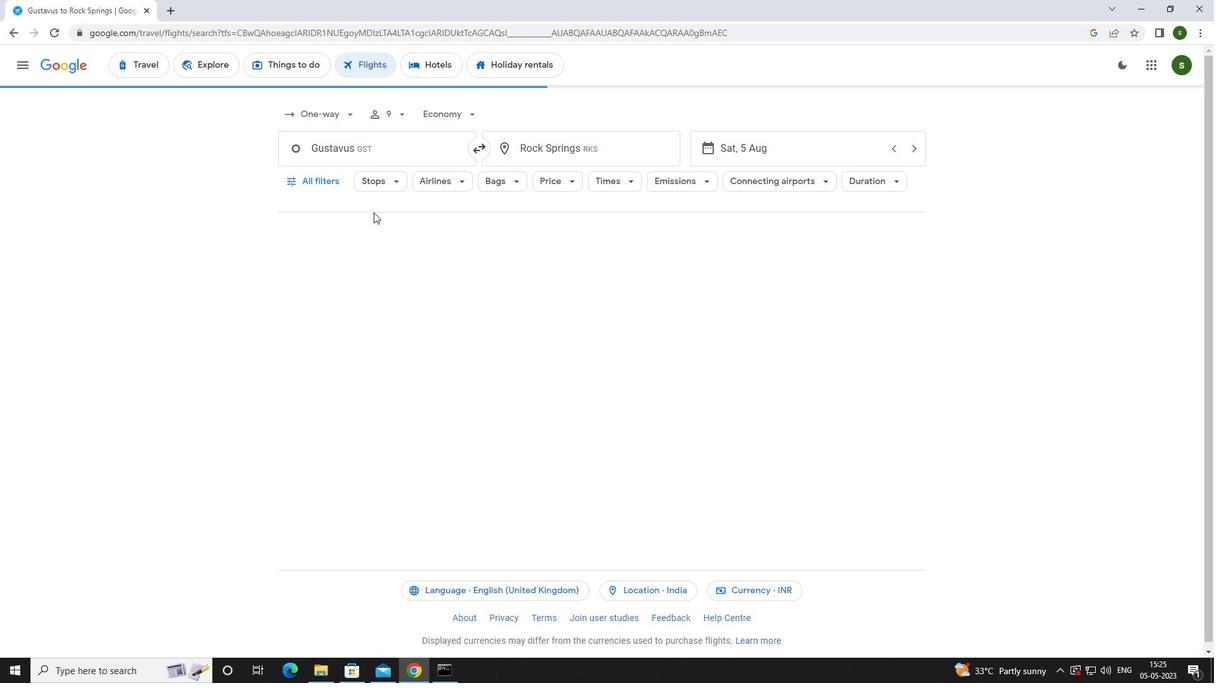 
Action: Mouse pressed left at (336, 186)
Screenshot: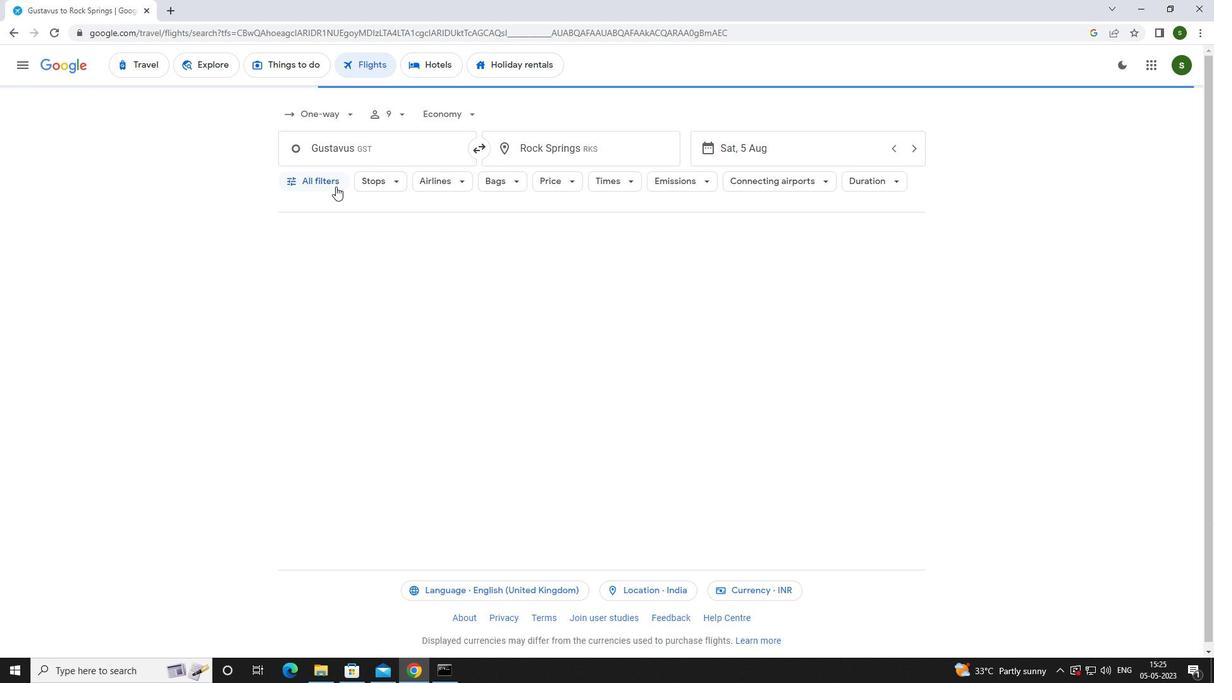 
Action: Mouse moved to (475, 448)
Screenshot: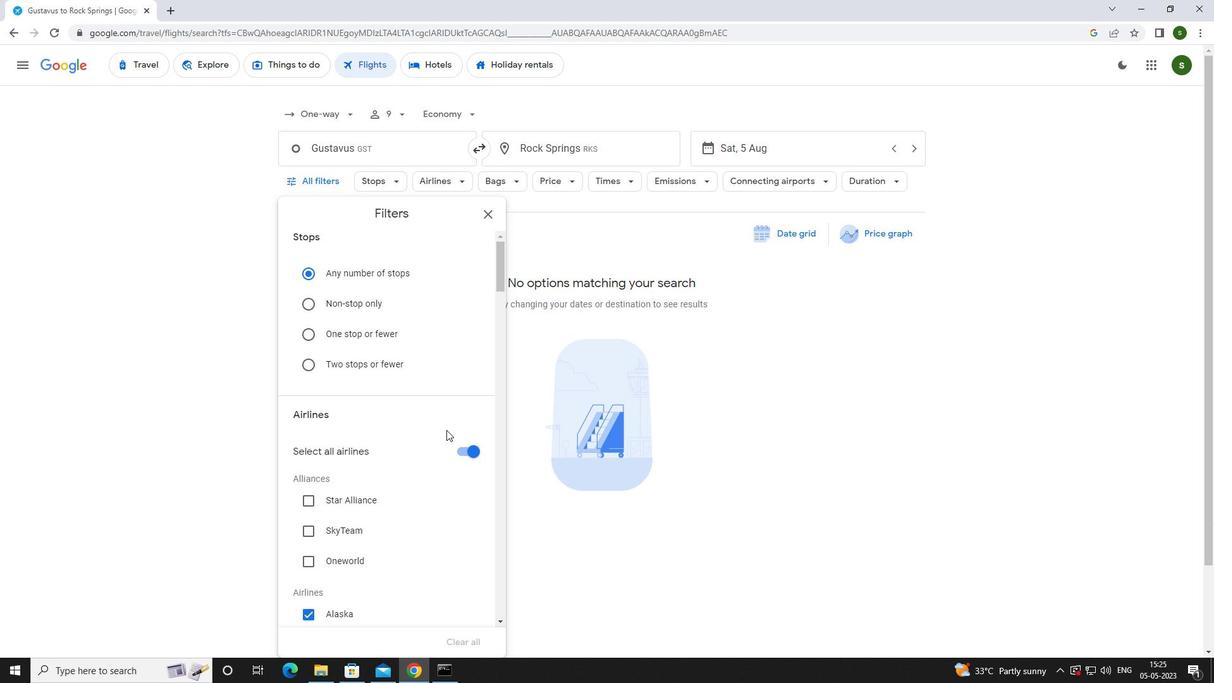 
Action: Mouse pressed left at (475, 448)
Screenshot: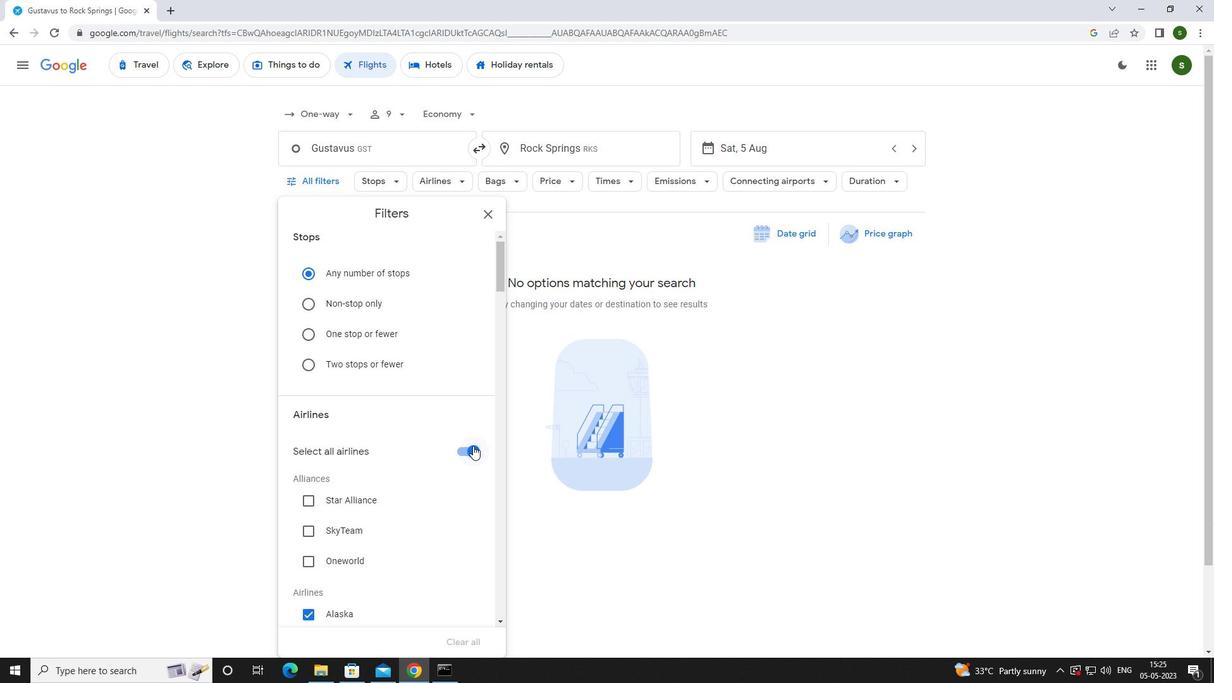 
Action: Mouse moved to (440, 403)
Screenshot: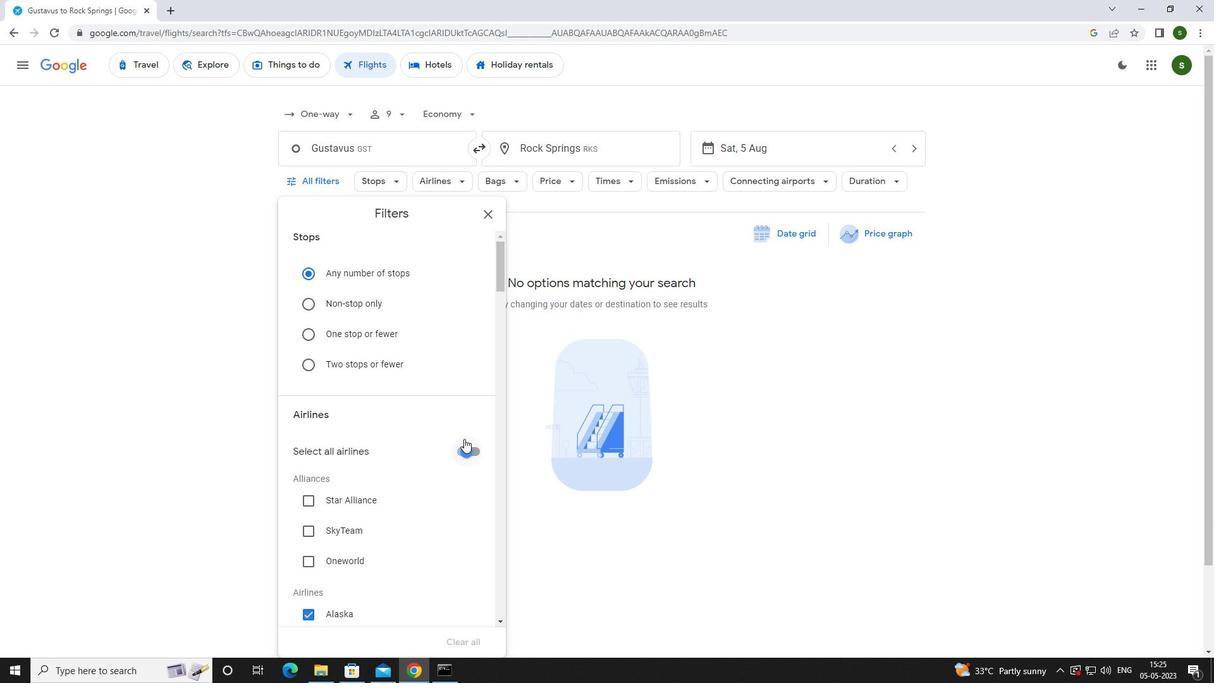 
Action: Mouse scrolled (440, 403) with delta (0, 0)
Screenshot: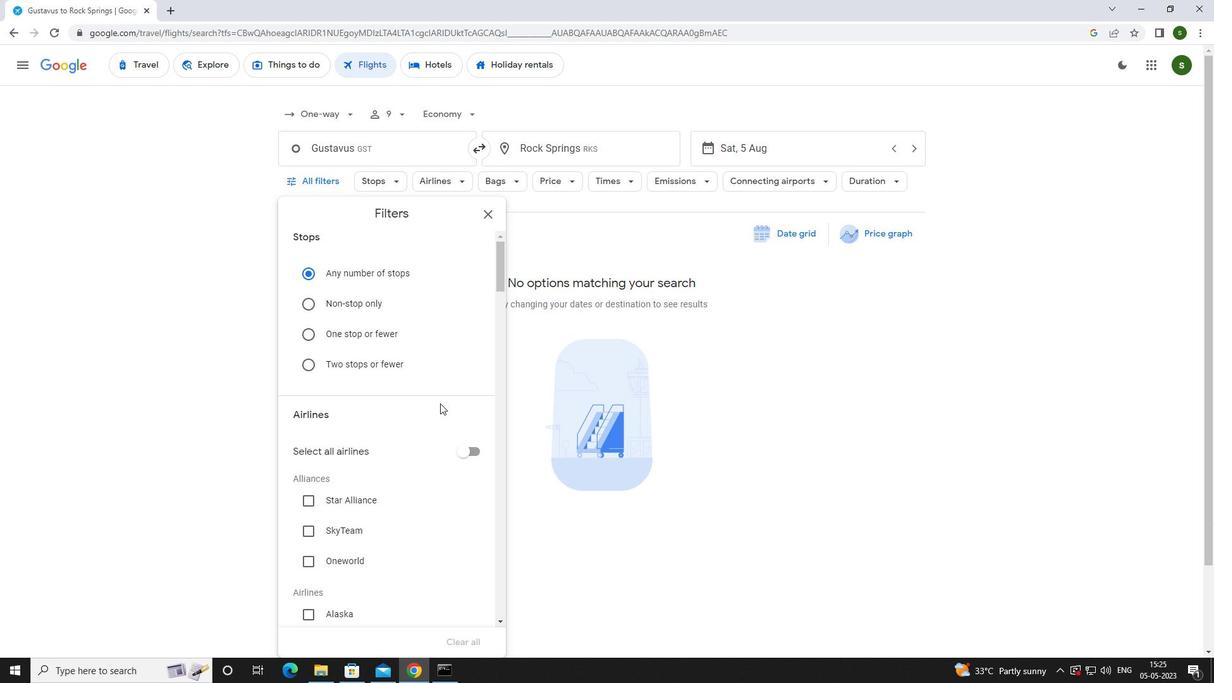 
Action: Mouse scrolled (440, 403) with delta (0, 0)
Screenshot: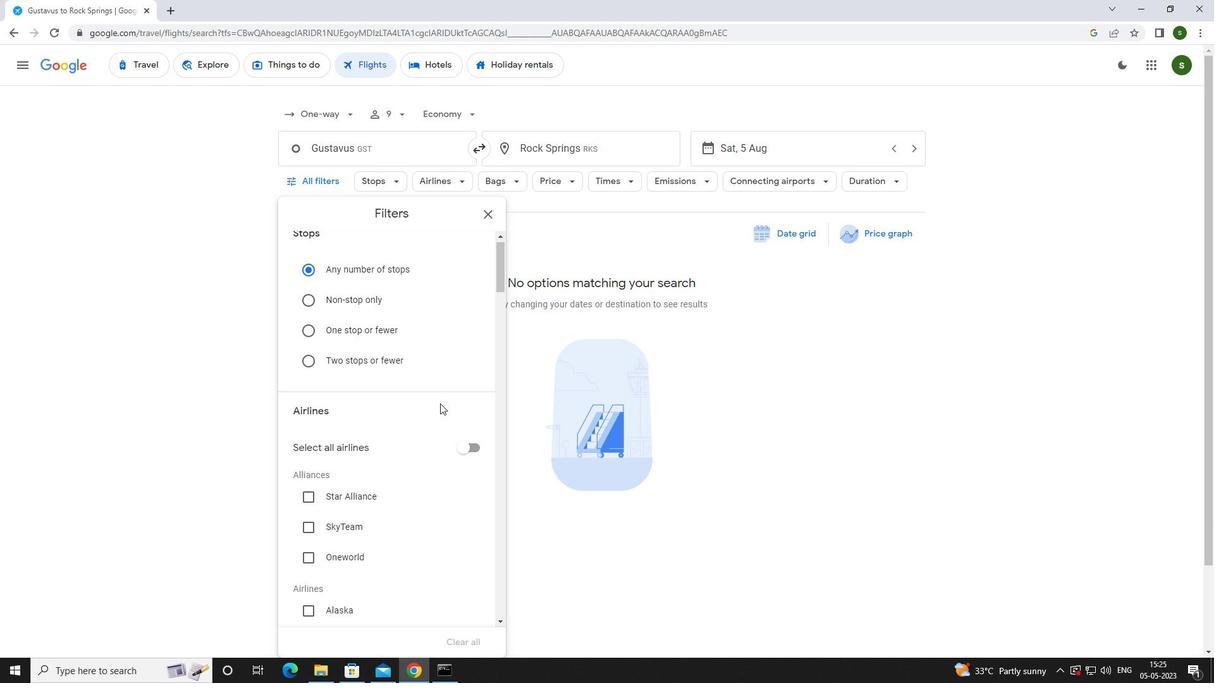 
Action: Mouse scrolled (440, 403) with delta (0, 0)
Screenshot: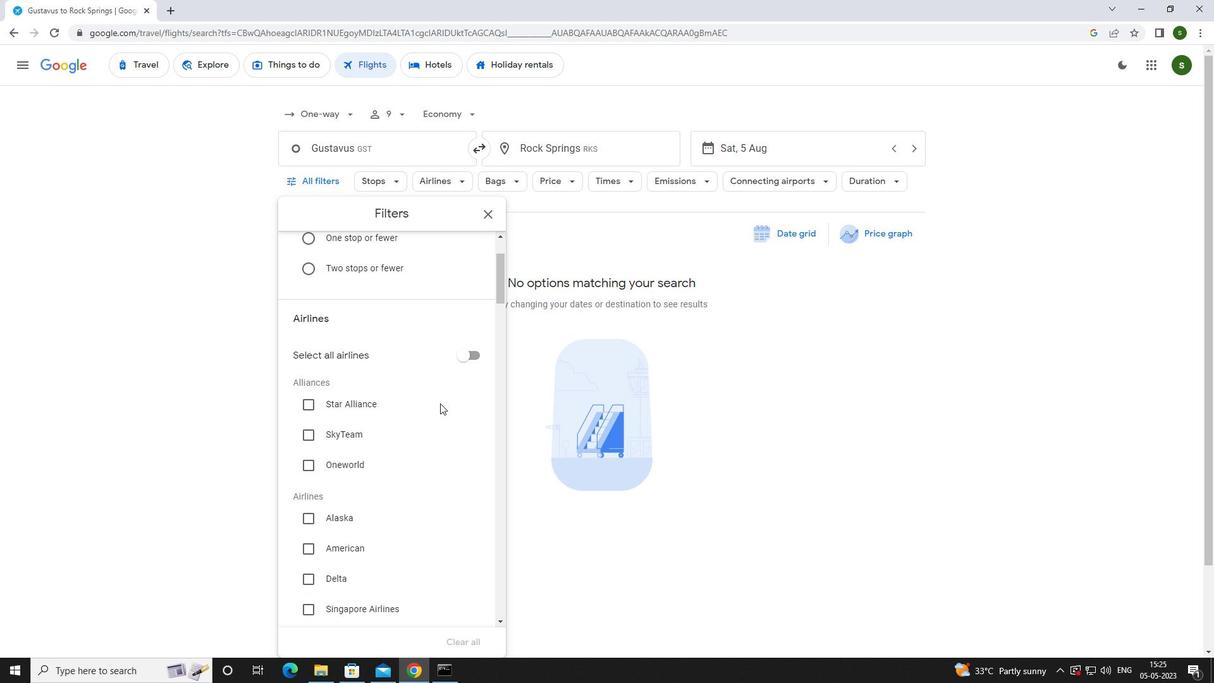 
Action: Mouse scrolled (440, 403) with delta (0, 0)
Screenshot: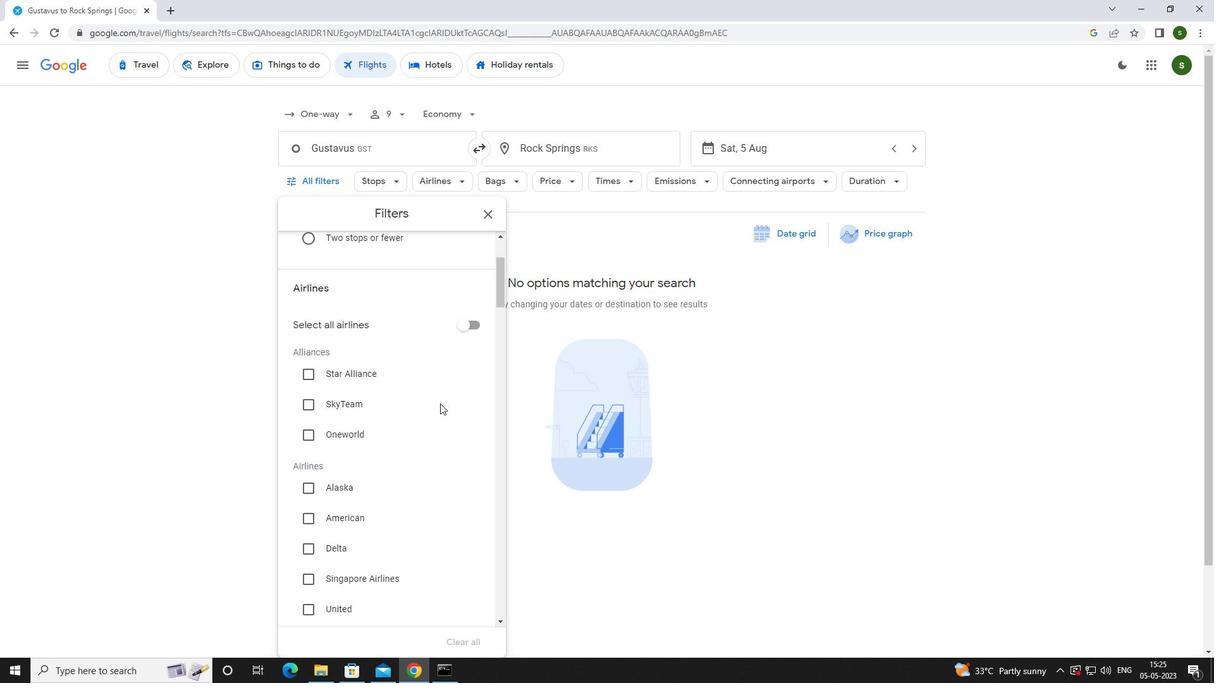 
Action: Mouse scrolled (440, 403) with delta (0, 0)
Screenshot: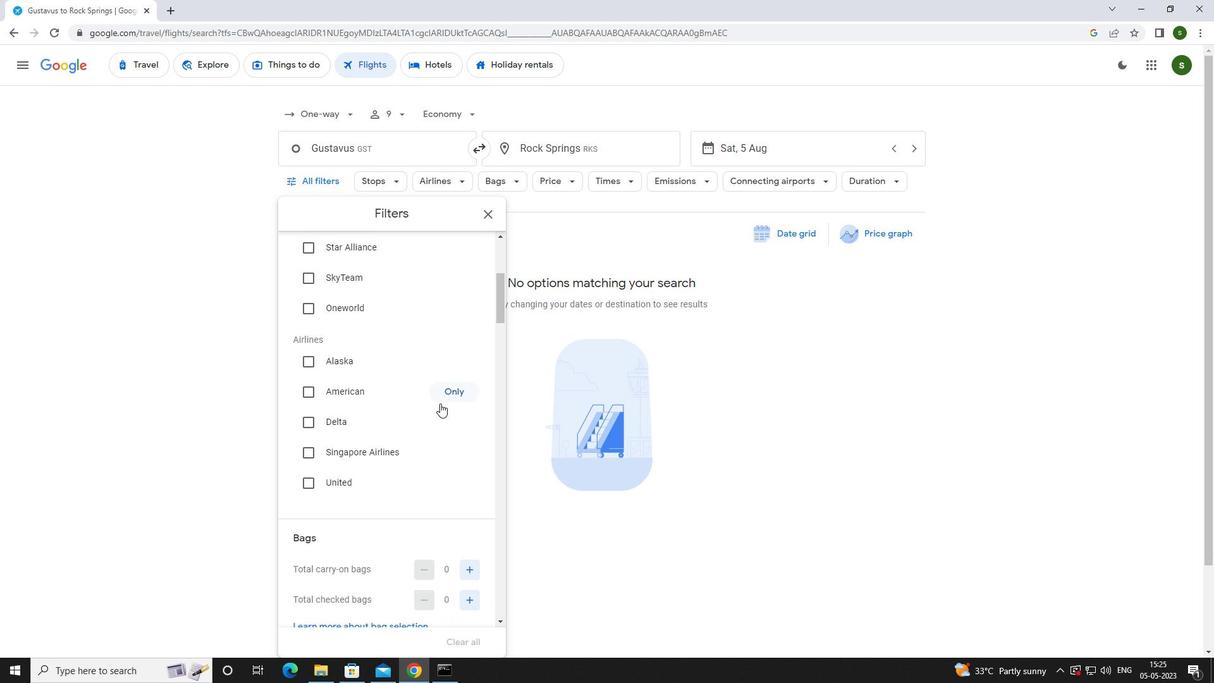 
Action: Mouse scrolled (440, 403) with delta (0, 0)
Screenshot: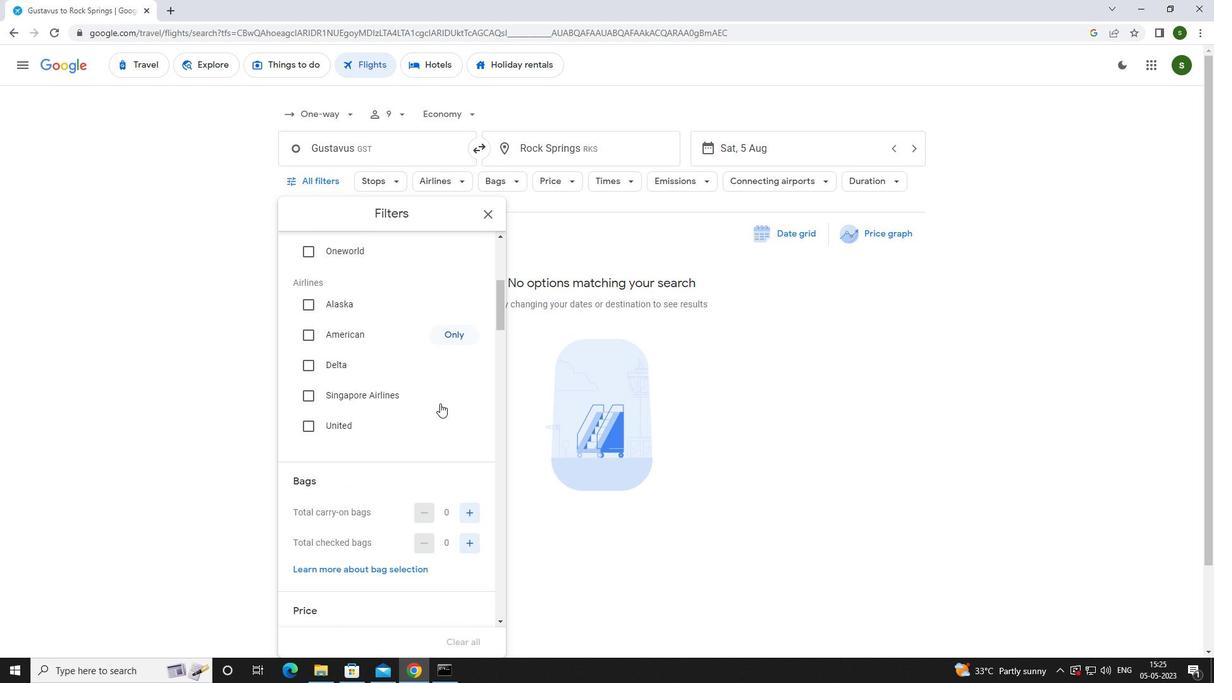 
Action: Mouse moved to (467, 446)
Screenshot: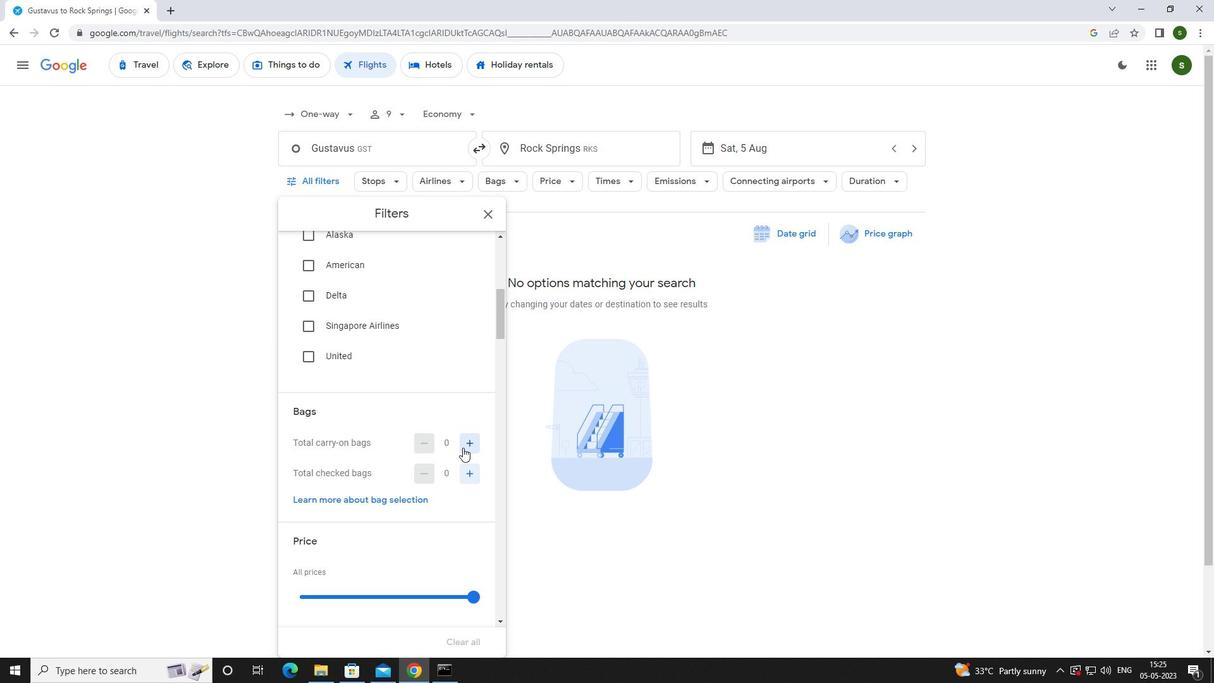 
Action: Mouse pressed left at (467, 446)
Screenshot: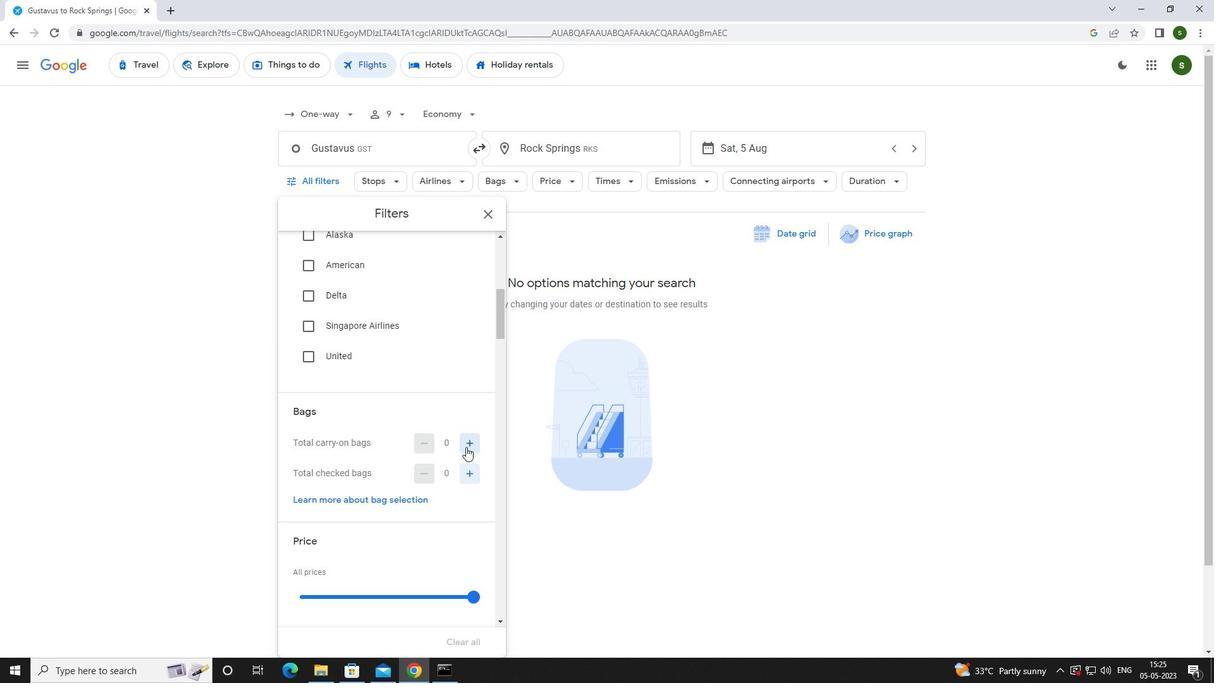 
Action: Mouse moved to (468, 477)
Screenshot: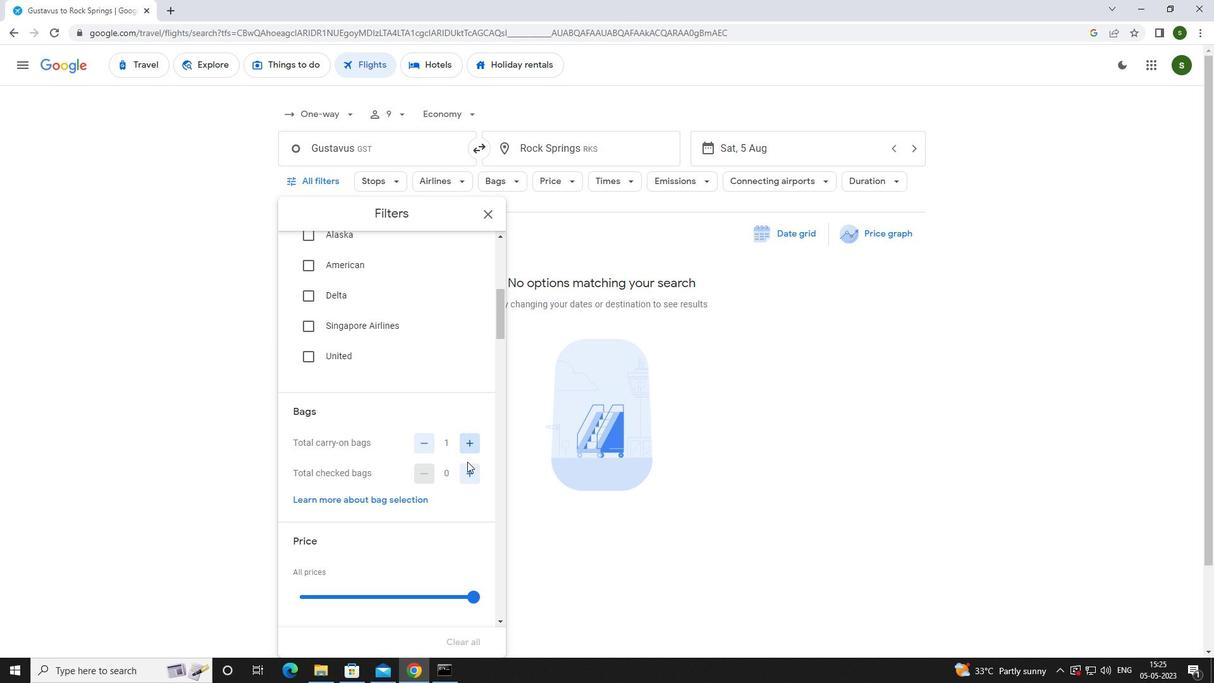 
Action: Mouse pressed left at (468, 477)
Screenshot: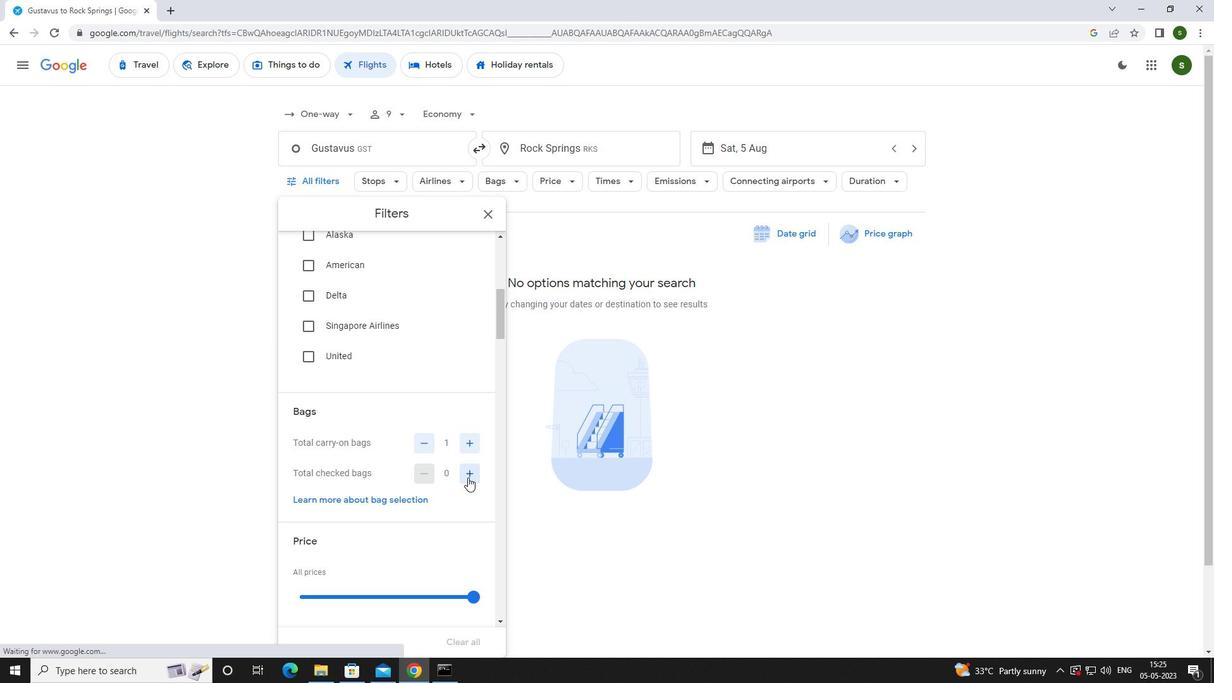 
Action: Mouse moved to (468, 477)
Screenshot: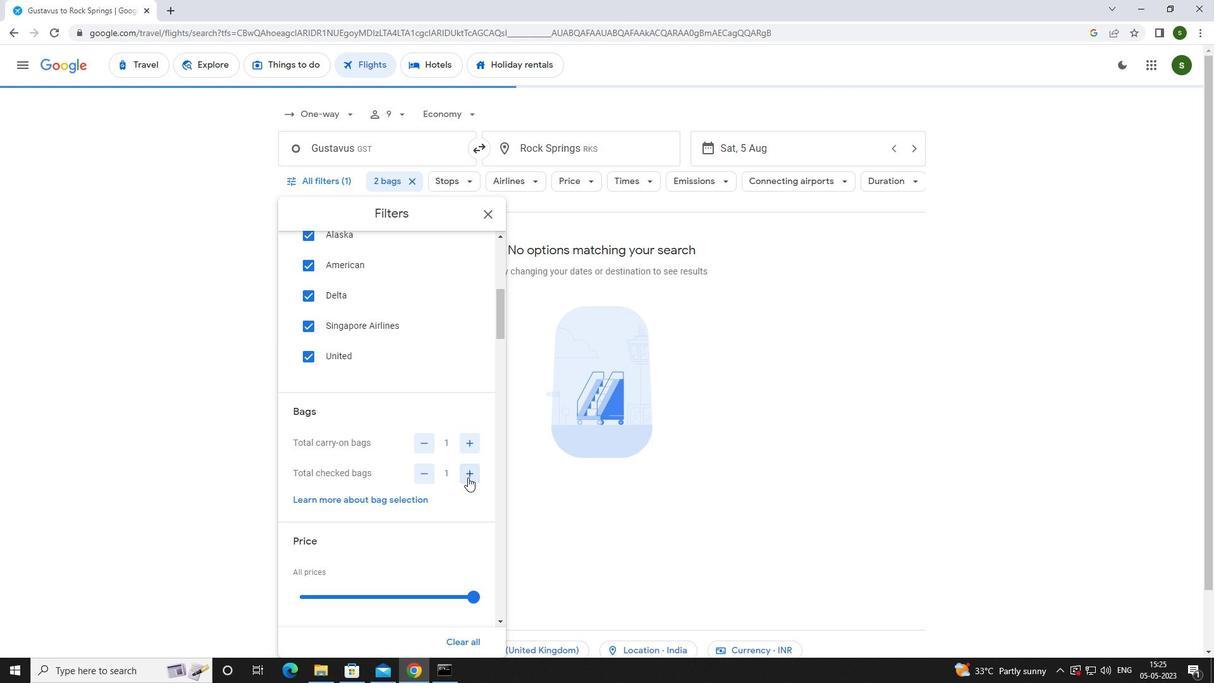 
Action: Mouse scrolled (468, 477) with delta (0, 0)
Screenshot: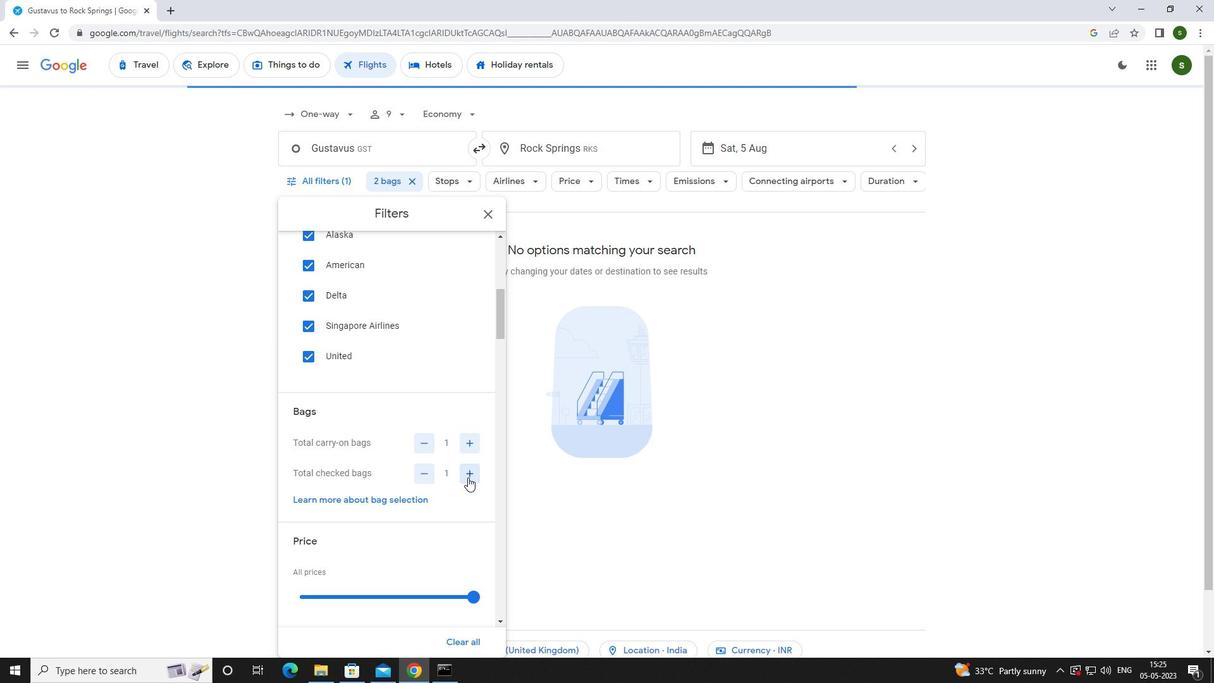 
Action: Mouse scrolled (468, 477) with delta (0, 0)
Screenshot: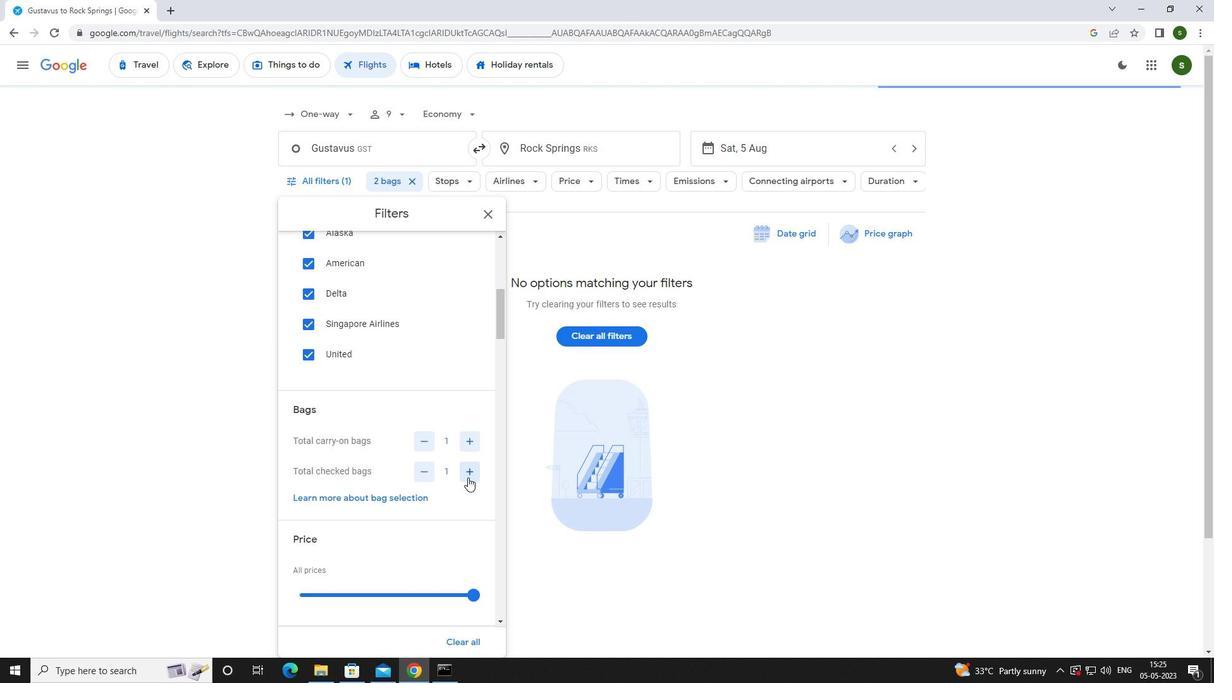 
Action: Mouse moved to (472, 468)
Screenshot: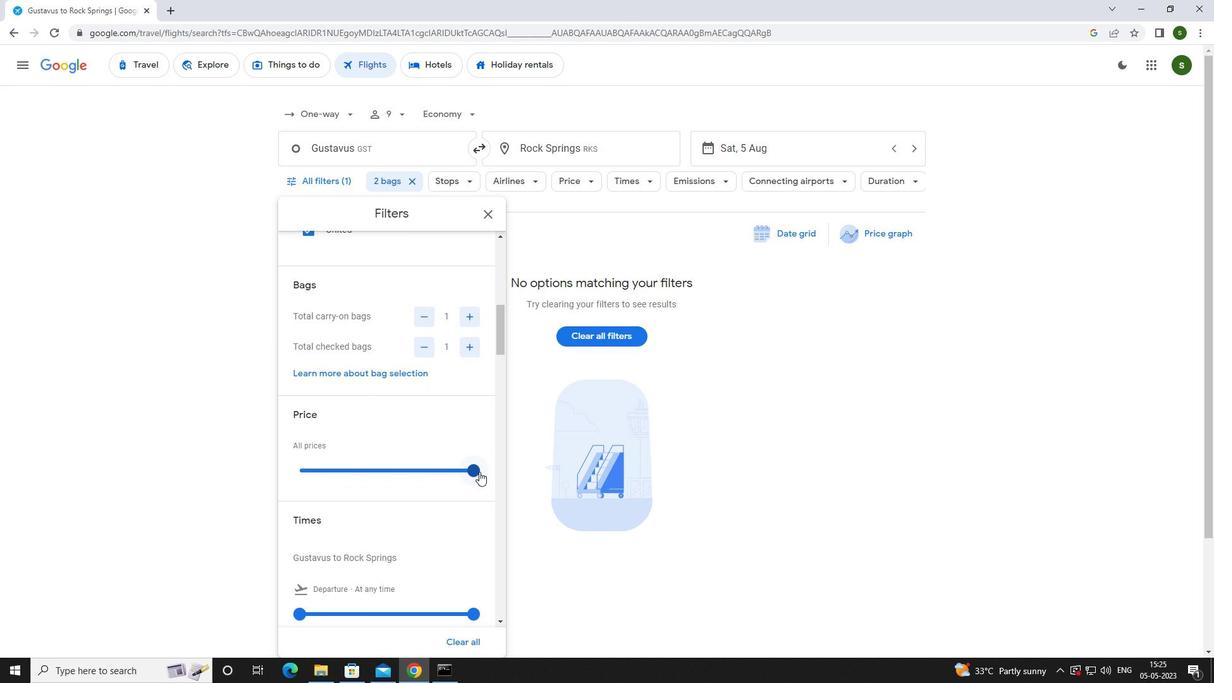 
Action: Mouse pressed left at (472, 468)
Screenshot: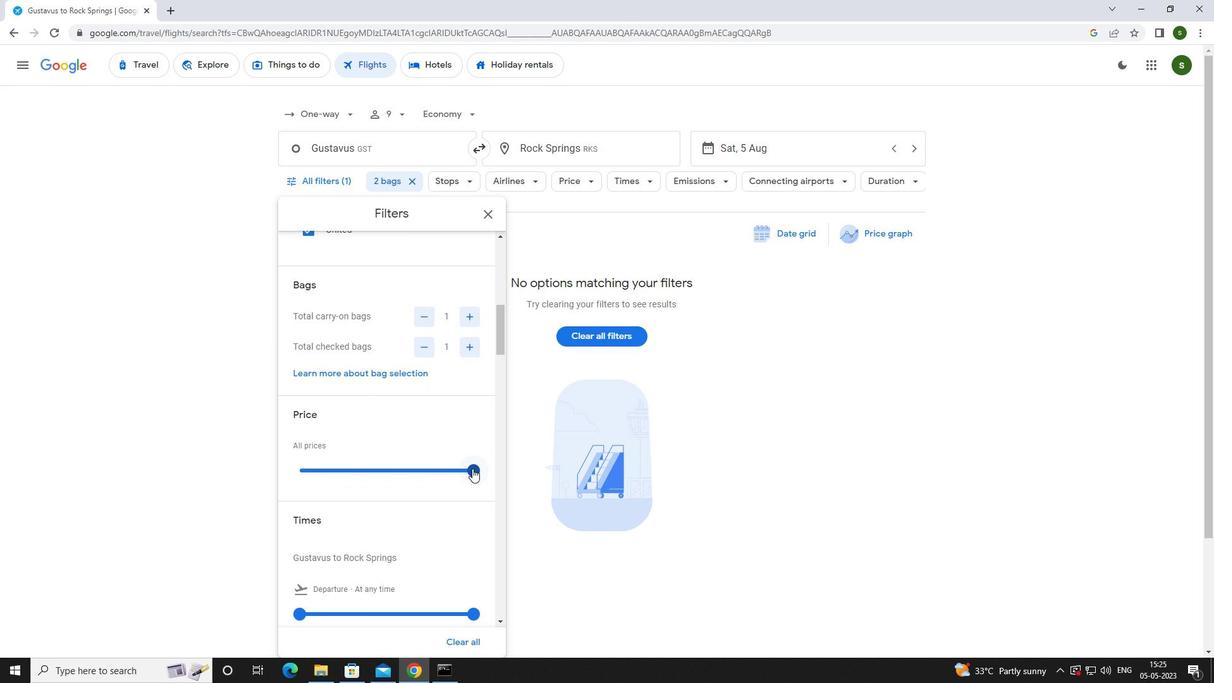 
Action: Mouse moved to (472, 468)
Screenshot: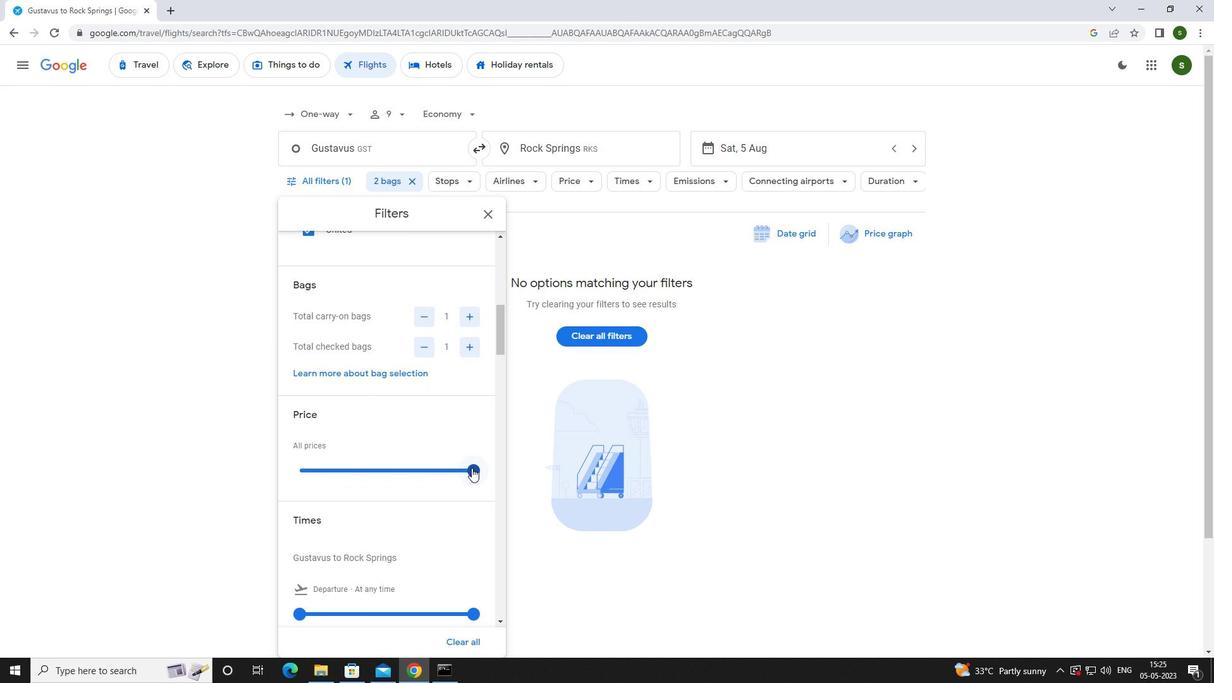 
Action: Mouse scrolled (472, 467) with delta (0, 0)
Screenshot: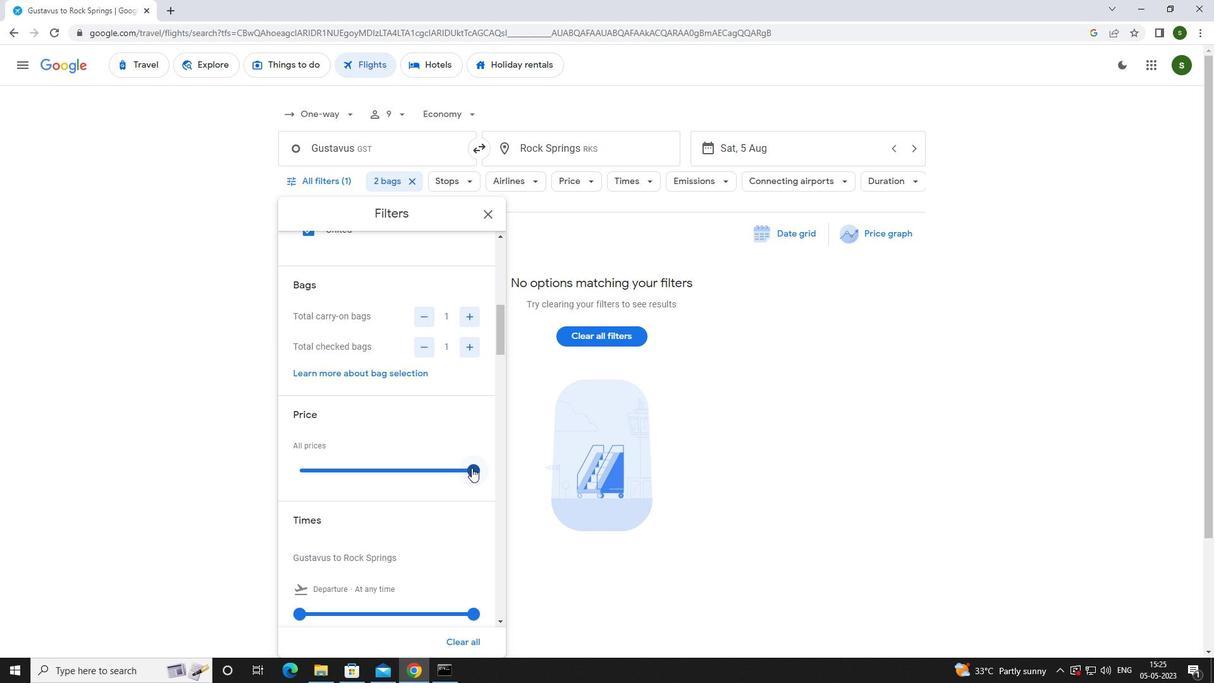 
Action: Mouse moved to (297, 546)
Screenshot: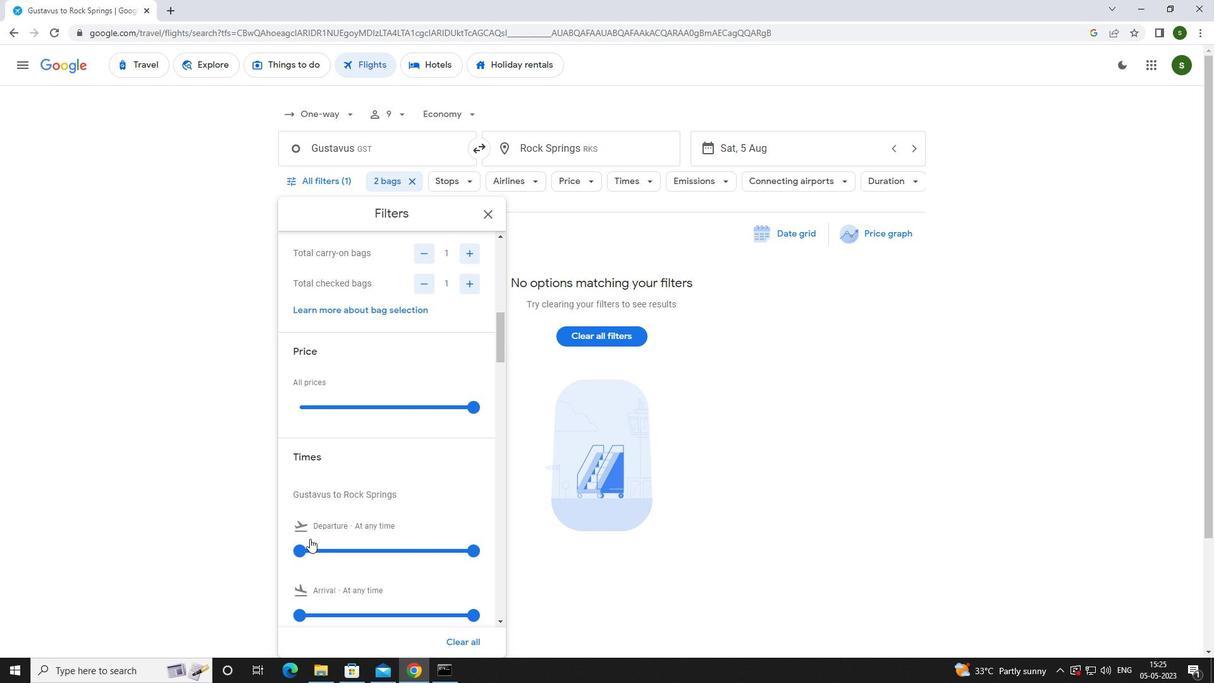 
Action: Mouse pressed left at (297, 546)
Screenshot: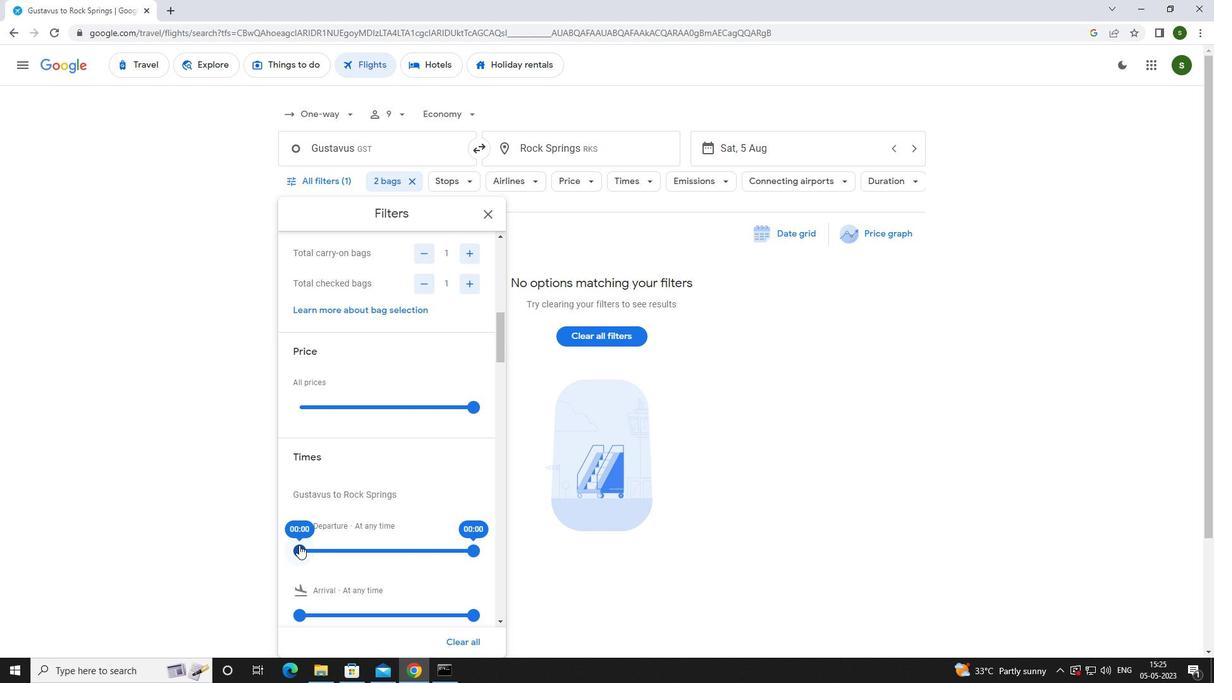 
Action: Mouse moved to (588, 594)
Screenshot: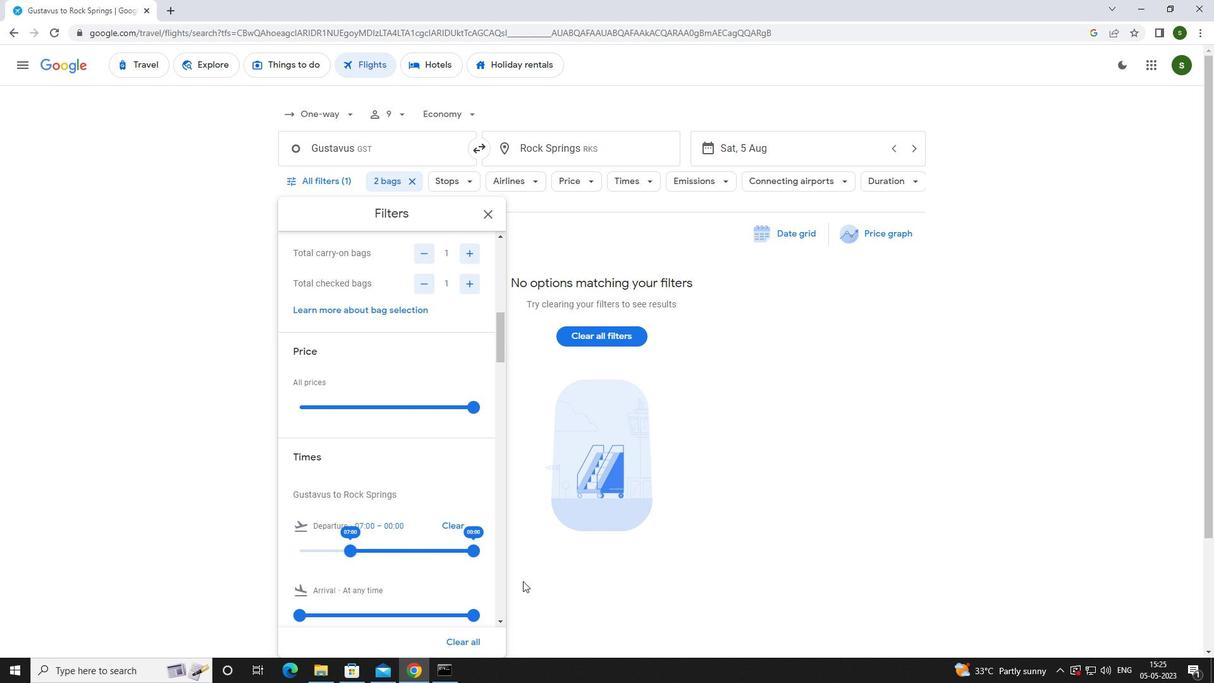 
Action: Mouse pressed left at (588, 594)
Screenshot: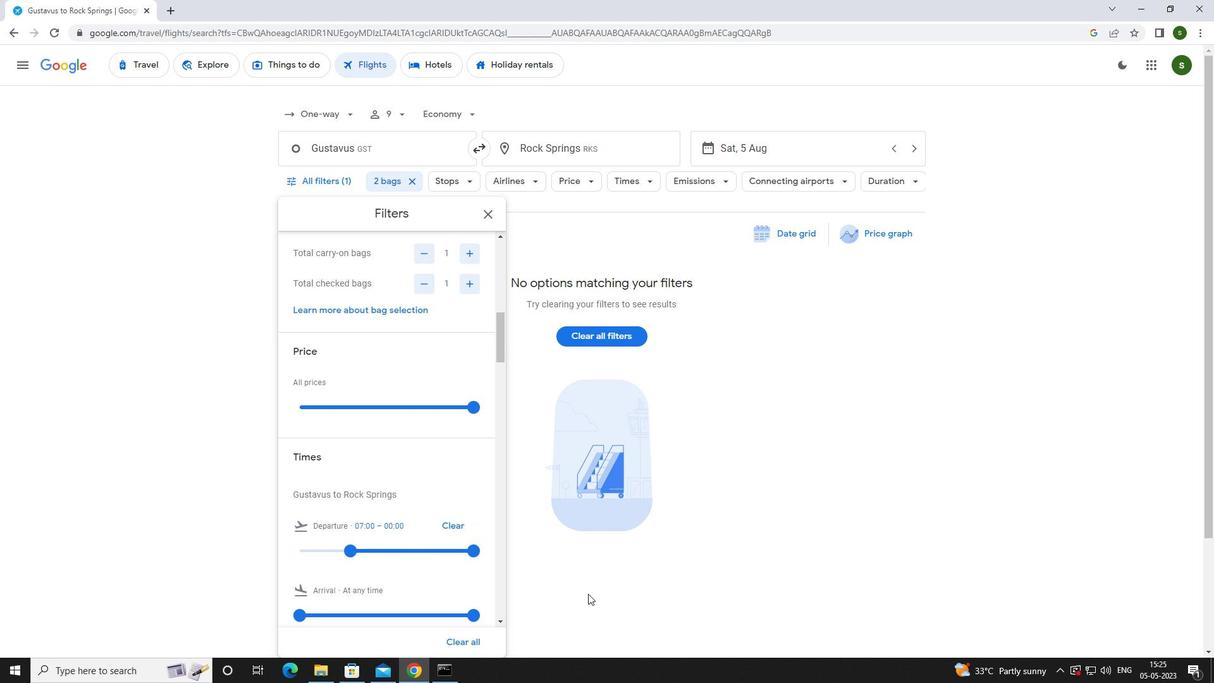 
Action: Mouse moved to (588, 592)
Screenshot: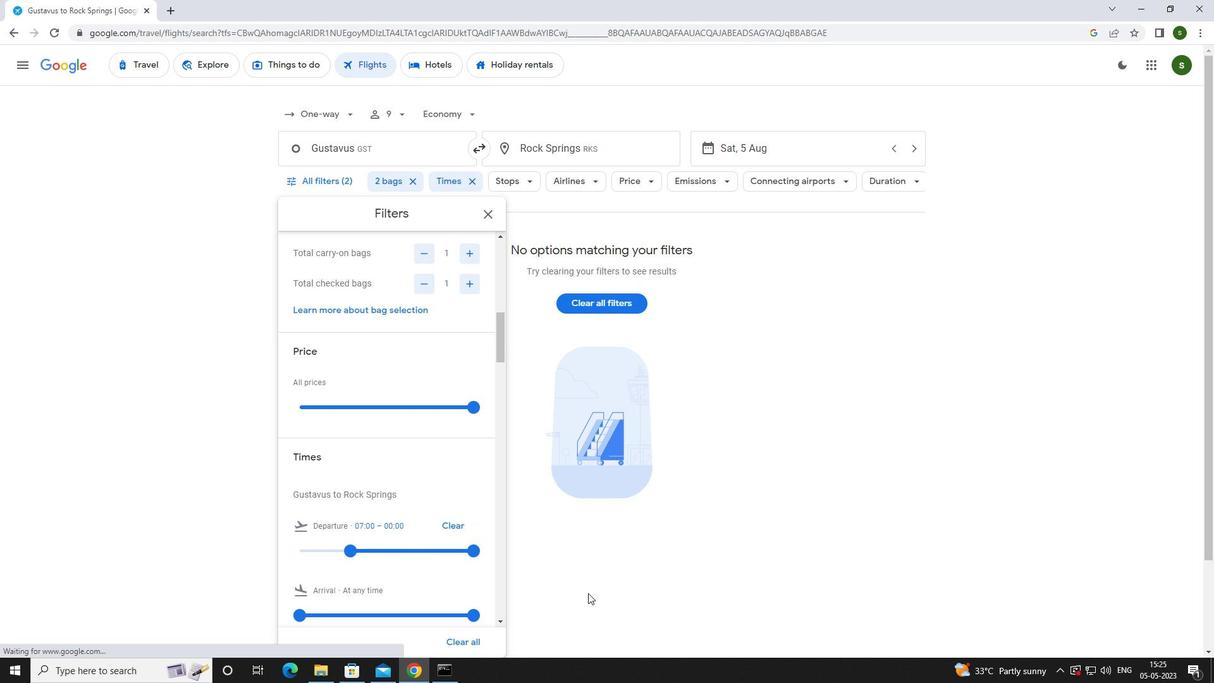 
